 Task: Look for space in Mawlaik, Myanmar from 6th September, 2023 to 10th September, 2023 for 1 adult in price range Rs.10000 to Rs.15000. Place can be private room with 1  bedroom having 1 bed and 1 bathroom. Property type can be house, flat, guest house, hotel. Amenities needed are: washing machine. Booking option can be shelf check-in. Required host language is English.
Action: Mouse moved to (478, 100)
Screenshot: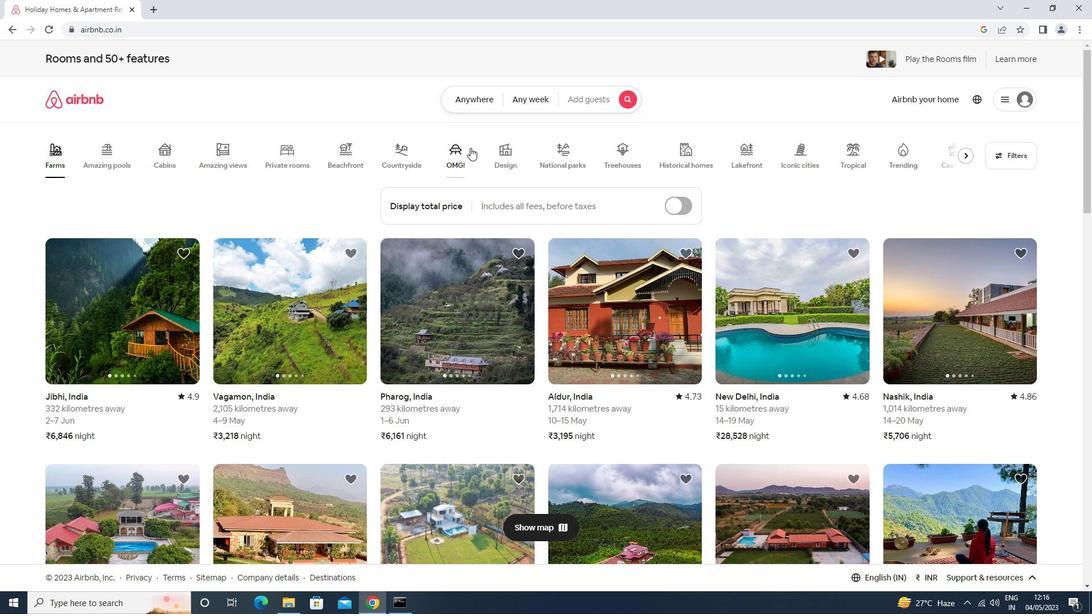 
Action: Mouse pressed left at (478, 100)
Screenshot: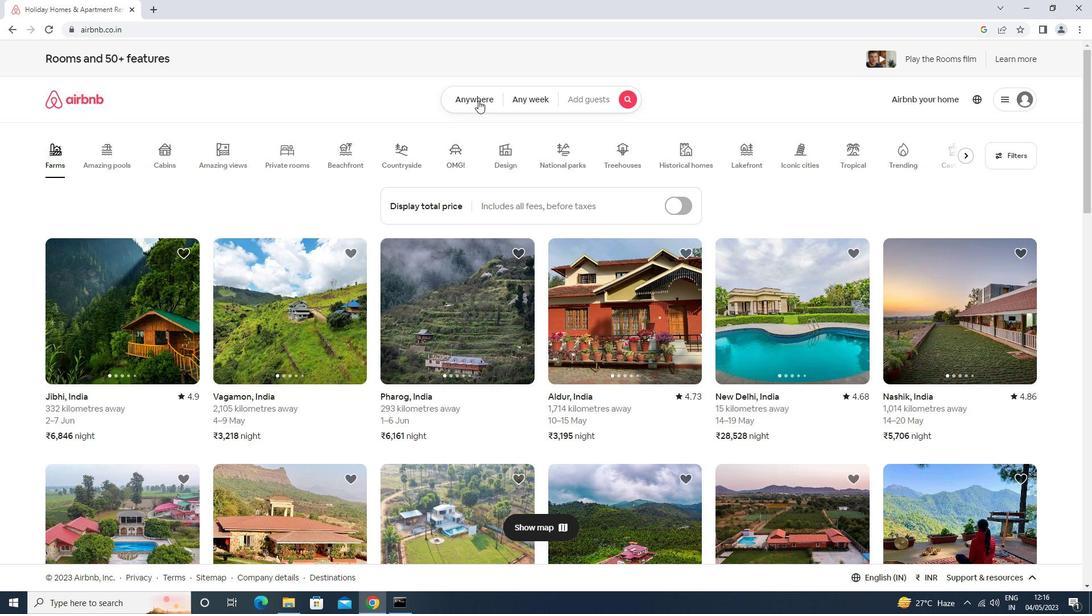 
Action: Mouse moved to (335, 134)
Screenshot: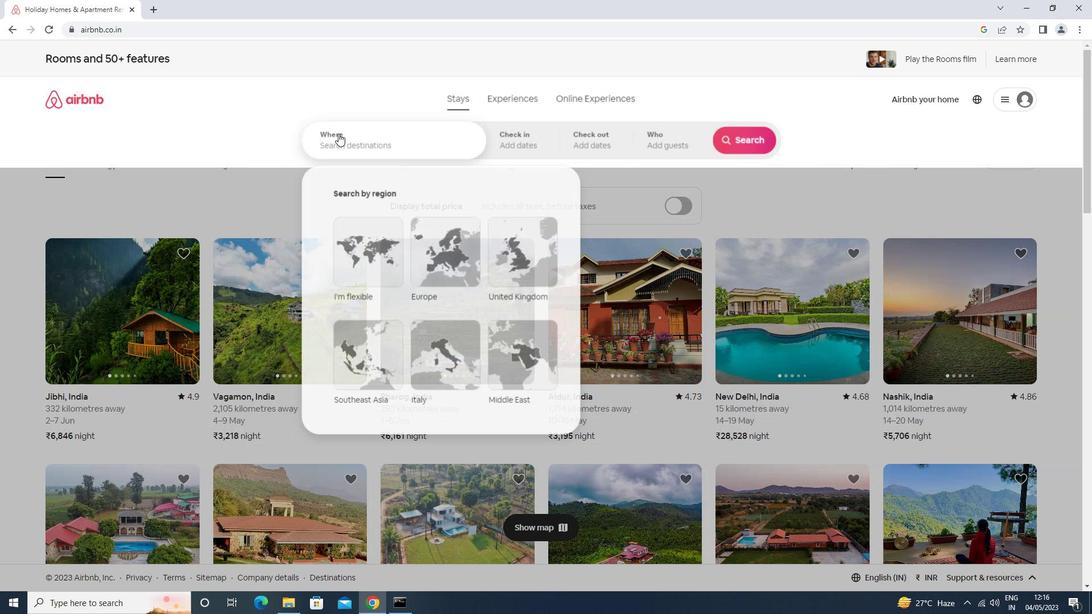 
Action: Mouse pressed left at (335, 134)
Screenshot: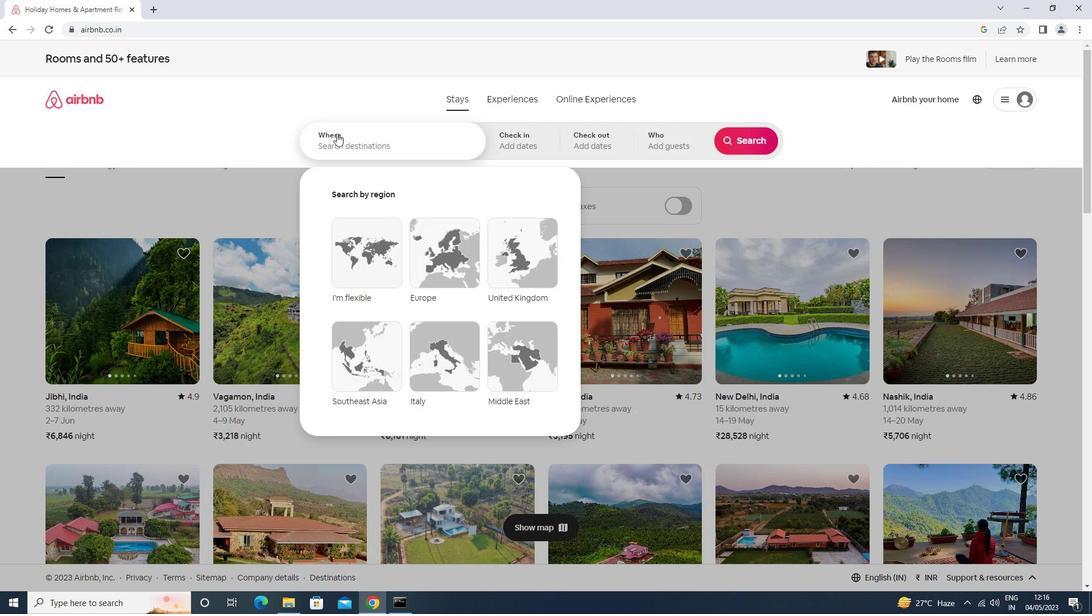 
Action: Mouse moved to (335, 134)
Screenshot: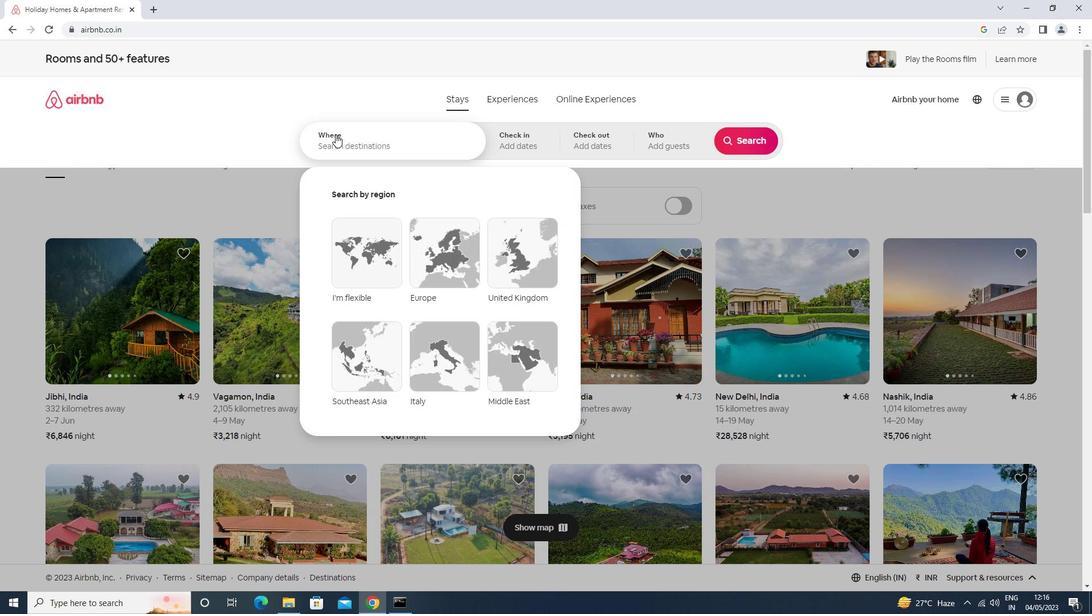 
Action: Key pressed mawlaik<Key.down><Key.enter><Key.caps_lock>
Screenshot: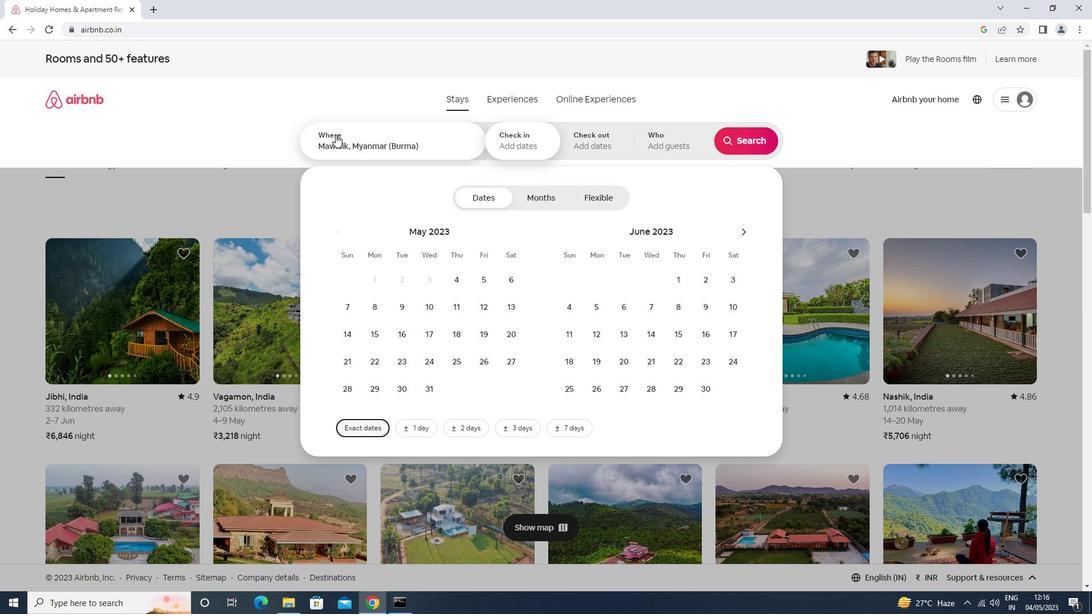 
Action: Mouse moved to (745, 237)
Screenshot: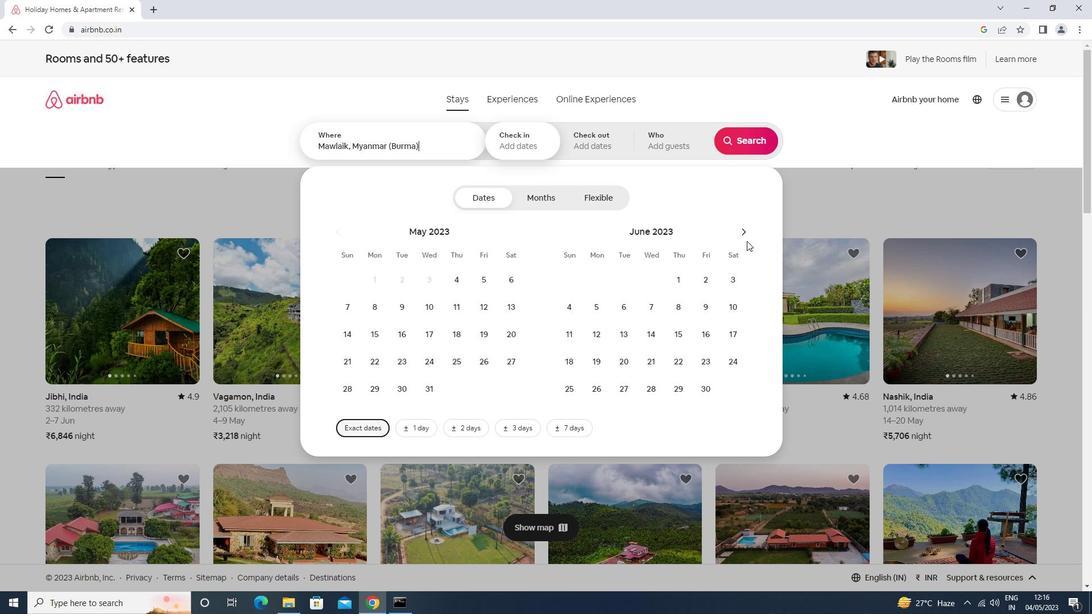 
Action: Mouse pressed left at (745, 237)
Screenshot: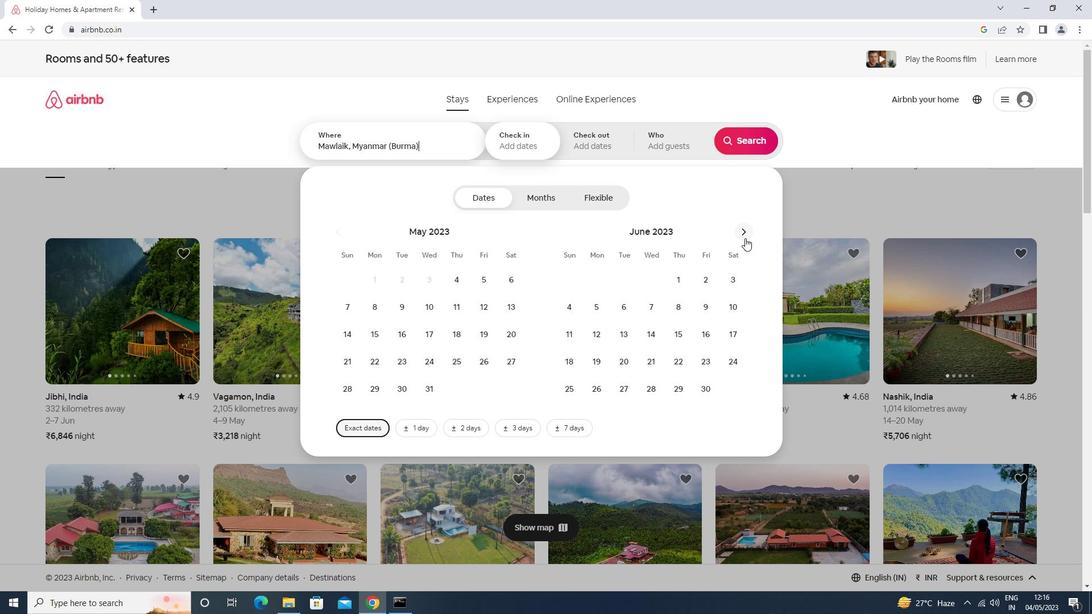 
Action: Mouse moved to (745, 235)
Screenshot: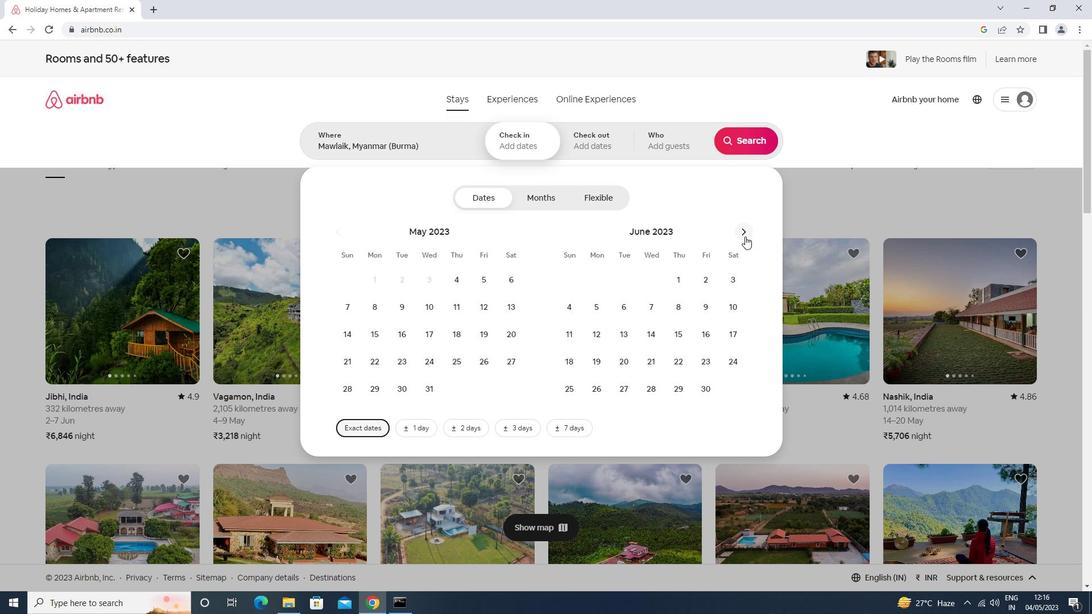 
Action: Mouse pressed left at (745, 235)
Screenshot: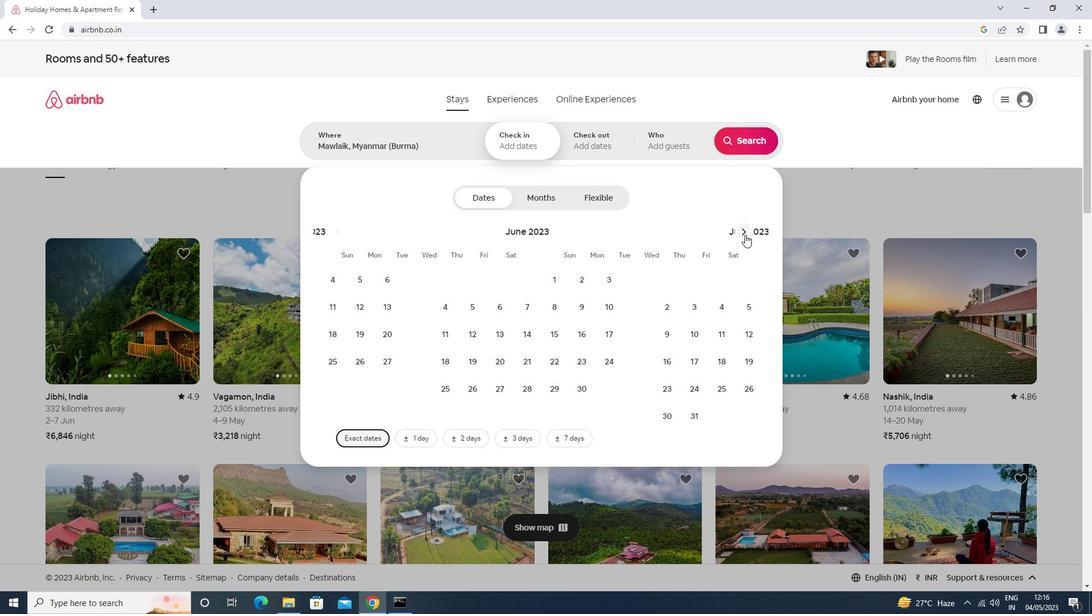 
Action: Mouse pressed left at (745, 235)
Screenshot: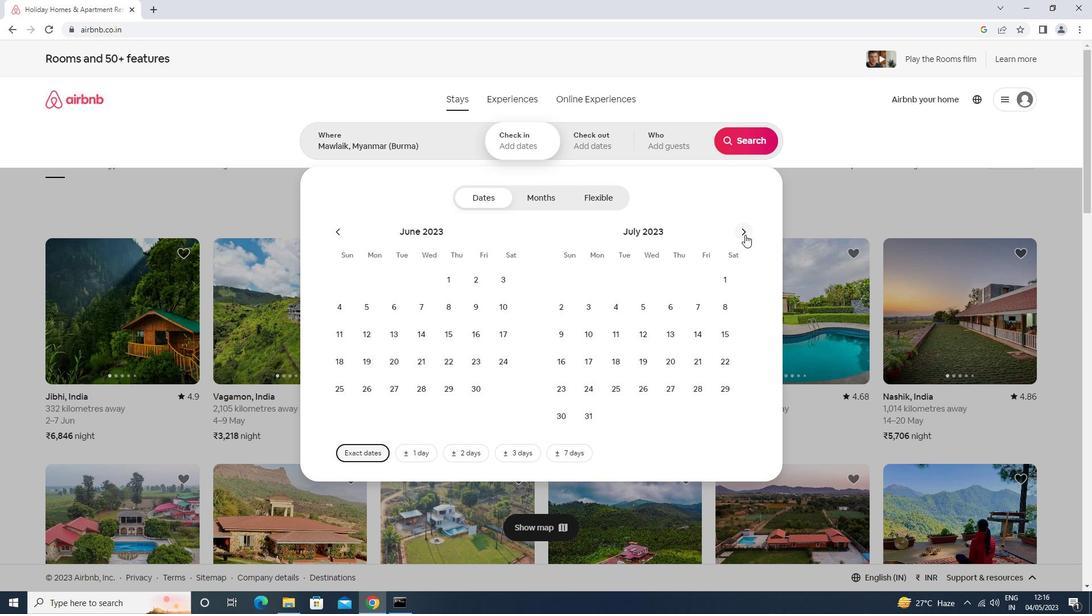 
Action: Mouse moved to (746, 235)
Screenshot: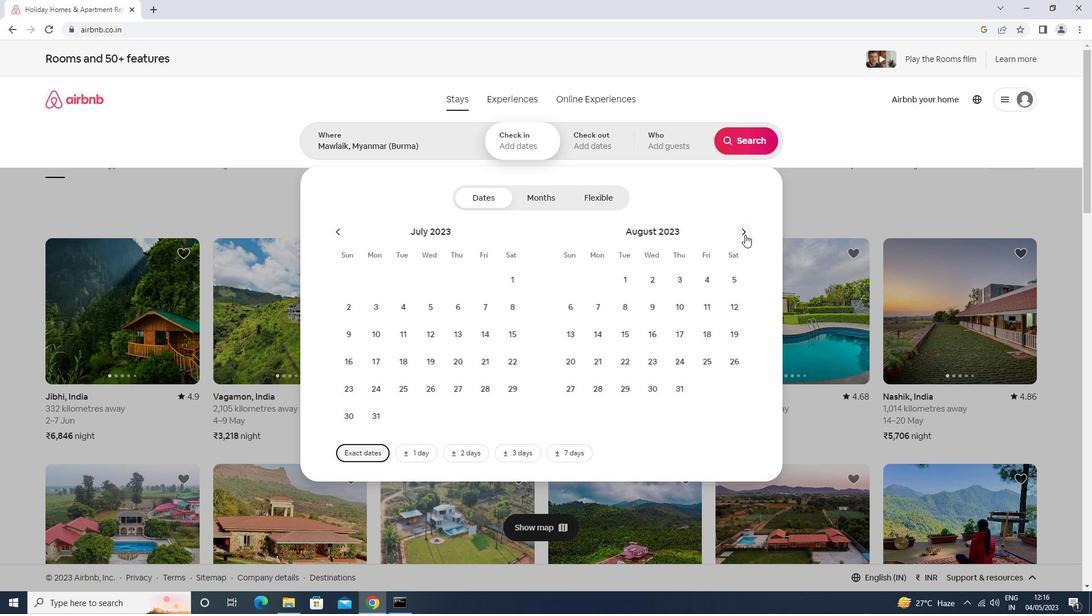 
Action: Mouse pressed left at (746, 235)
Screenshot: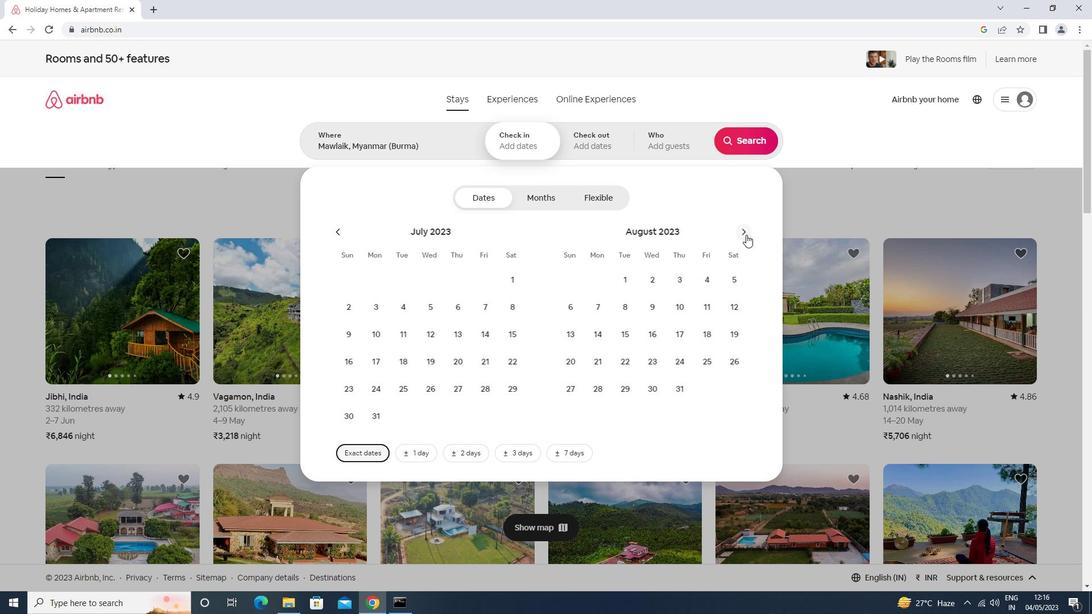 
Action: Mouse moved to (659, 312)
Screenshot: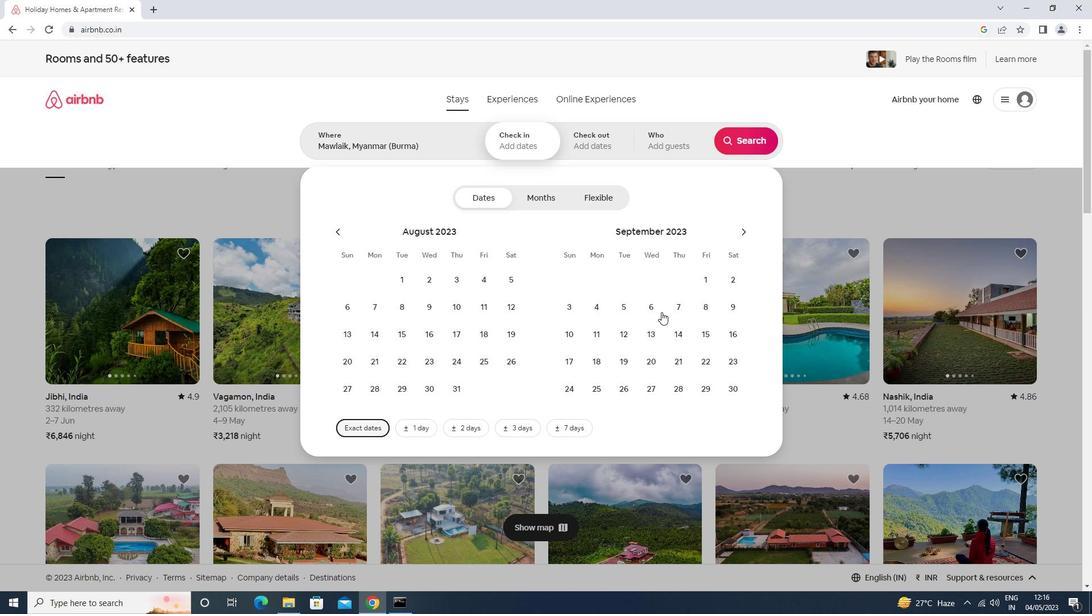 
Action: Mouse pressed left at (659, 312)
Screenshot: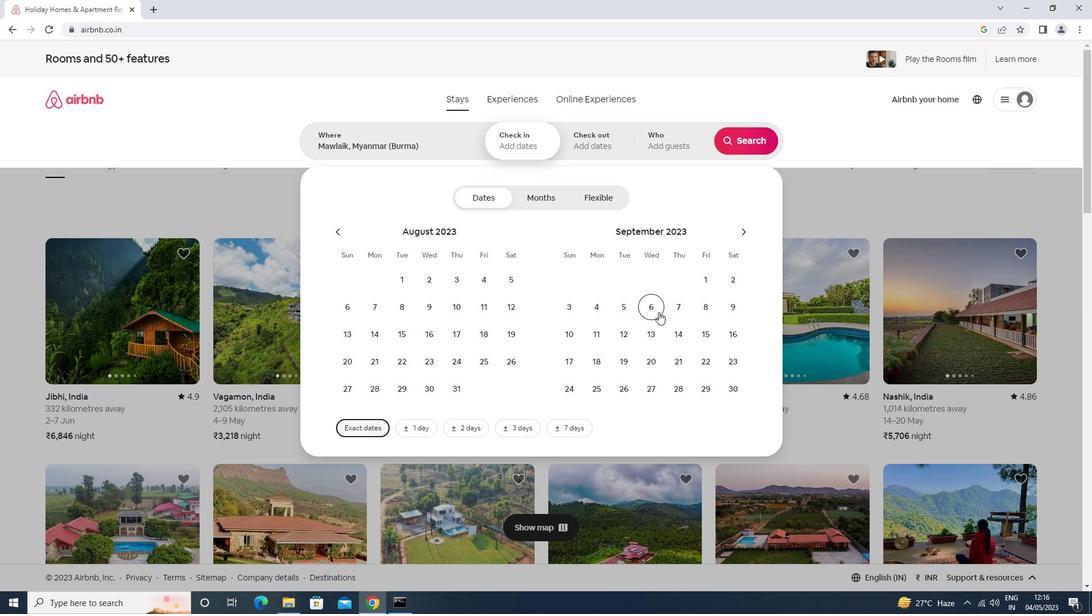 
Action: Mouse moved to (569, 334)
Screenshot: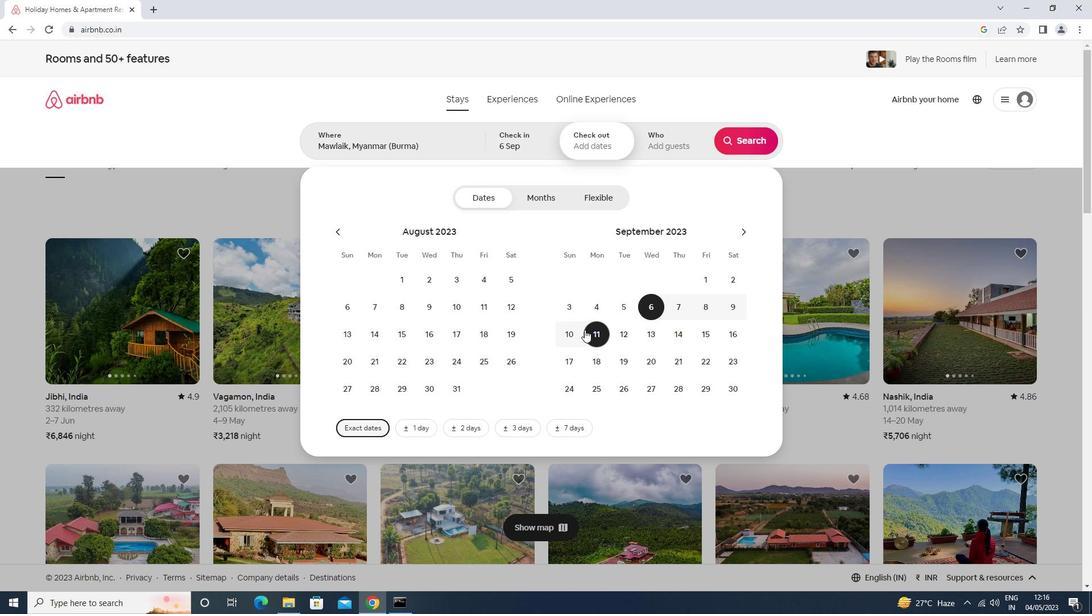 
Action: Mouse pressed left at (569, 334)
Screenshot: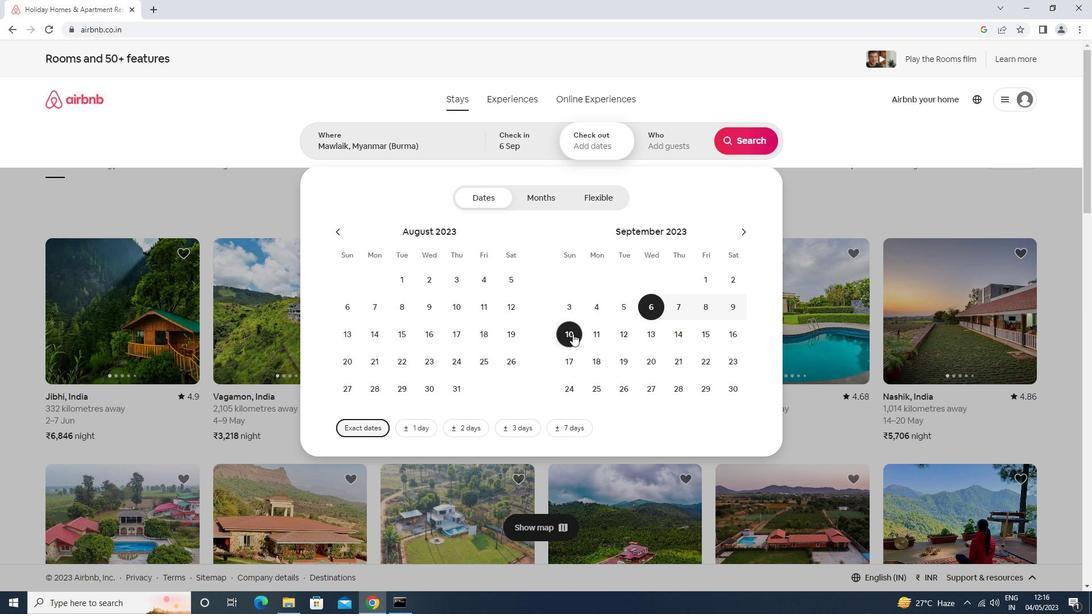 
Action: Mouse moved to (660, 156)
Screenshot: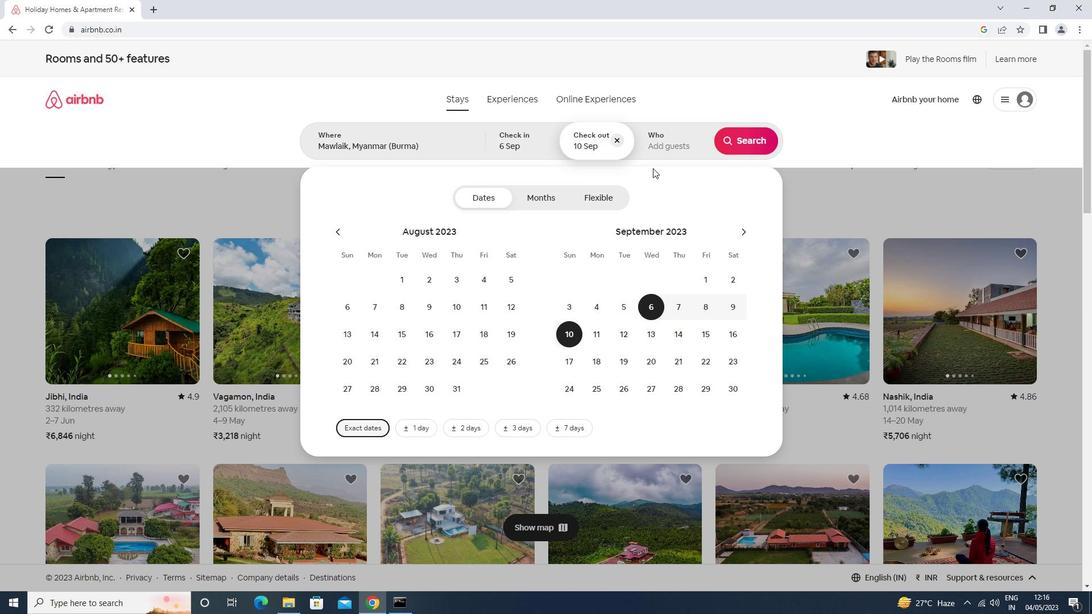 
Action: Mouse pressed left at (660, 156)
Screenshot: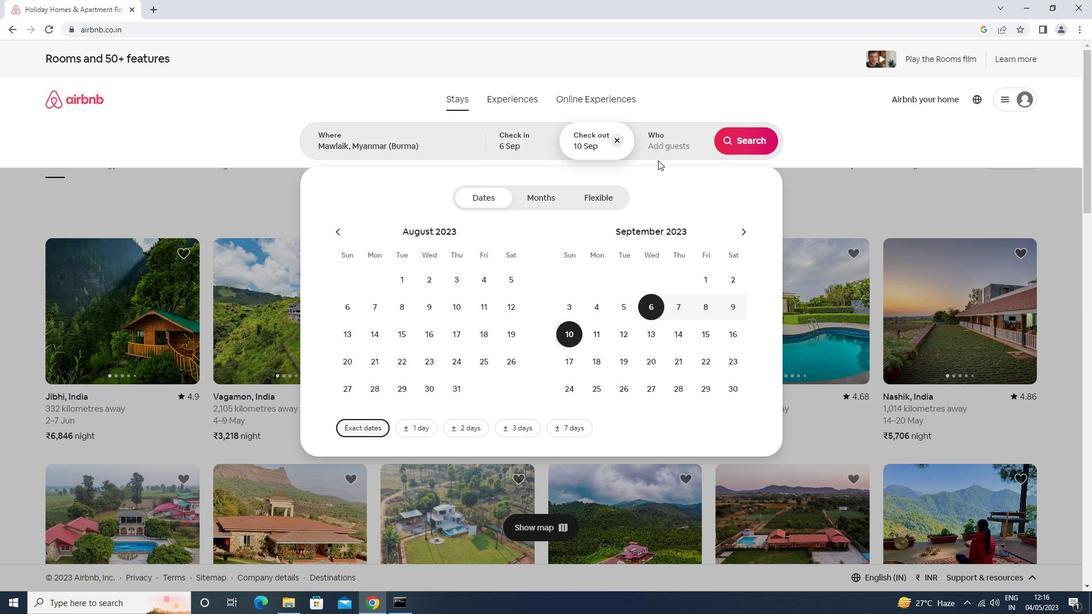 
Action: Mouse moved to (747, 202)
Screenshot: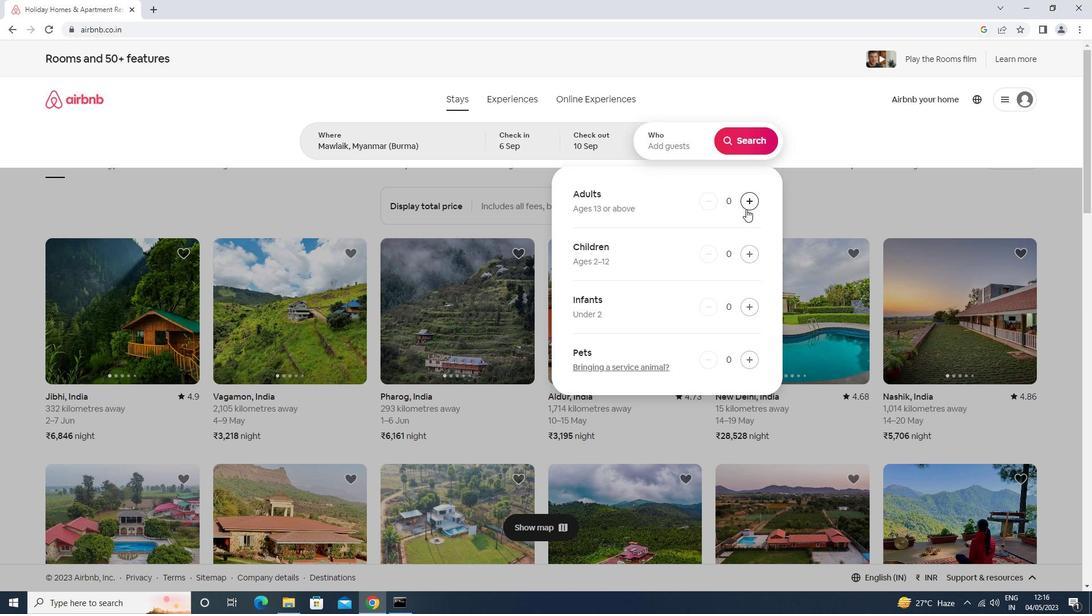 
Action: Mouse pressed left at (747, 202)
Screenshot: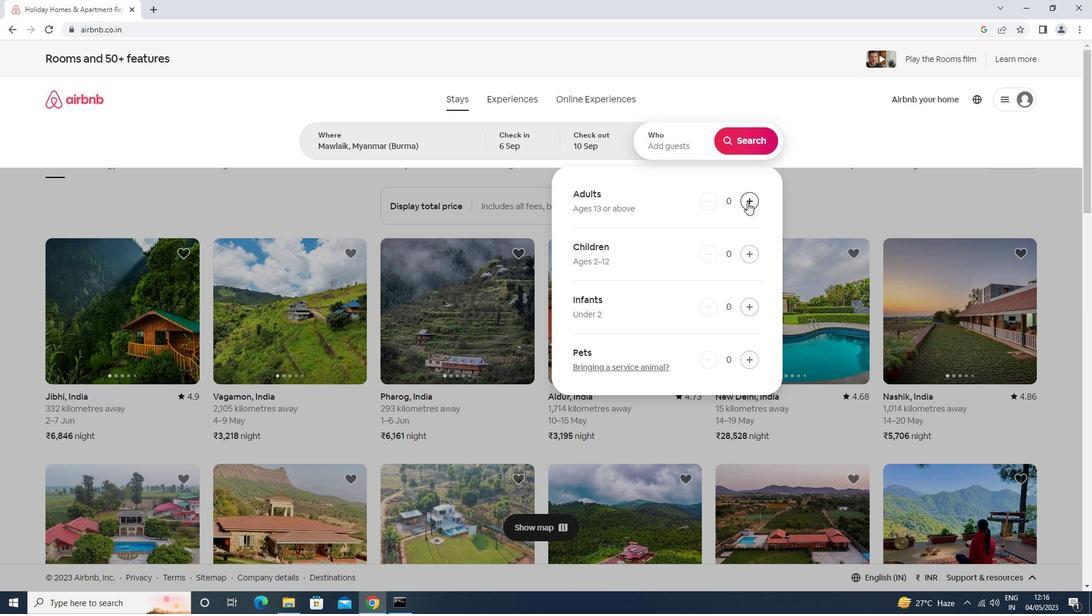
Action: Mouse moved to (746, 146)
Screenshot: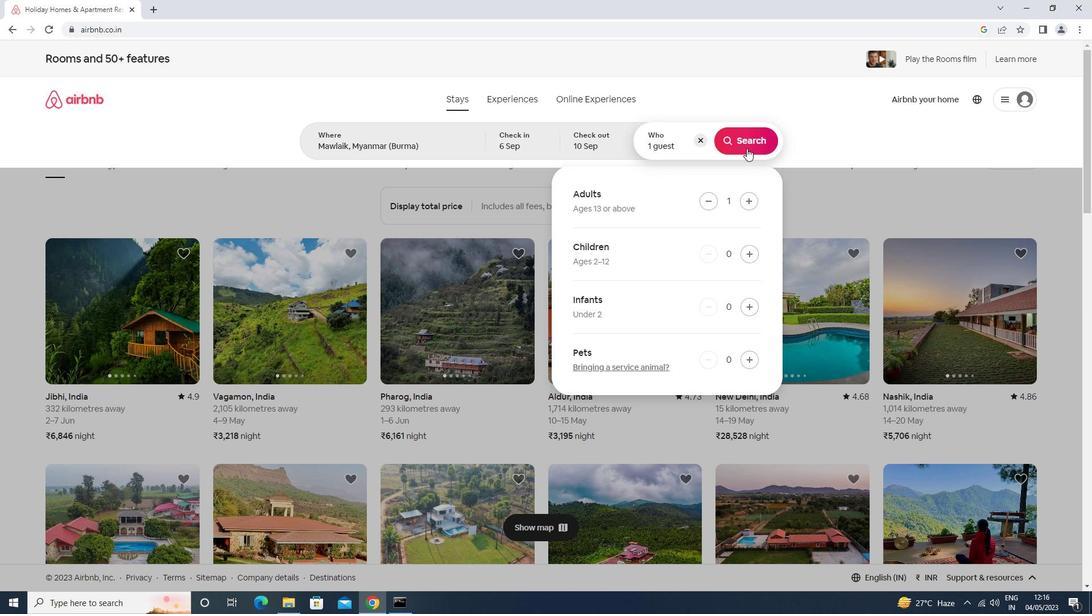 
Action: Mouse pressed left at (746, 146)
Screenshot: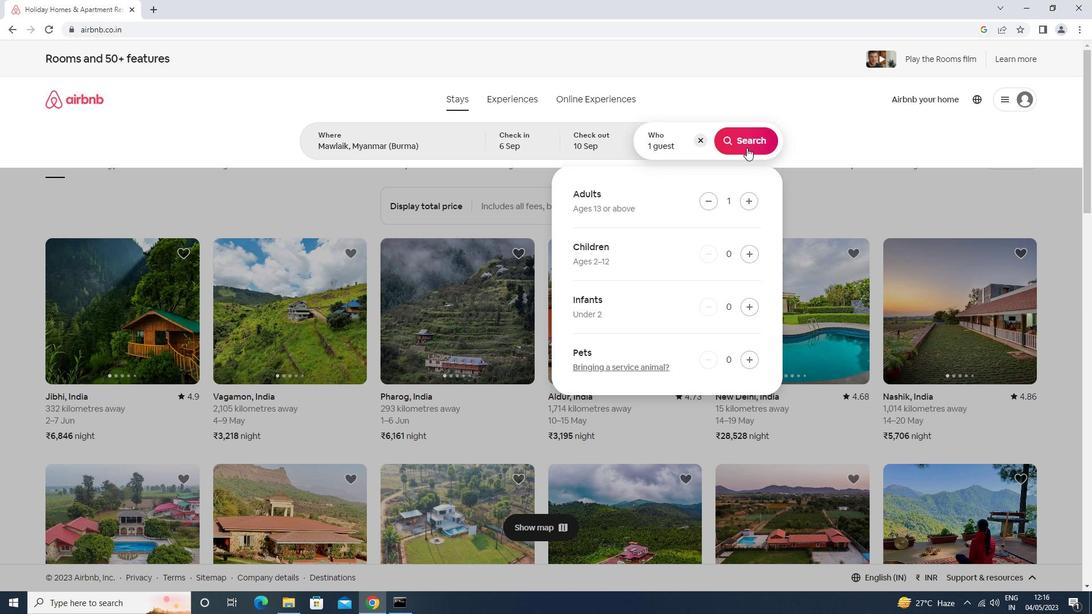 
Action: Mouse moved to (1029, 106)
Screenshot: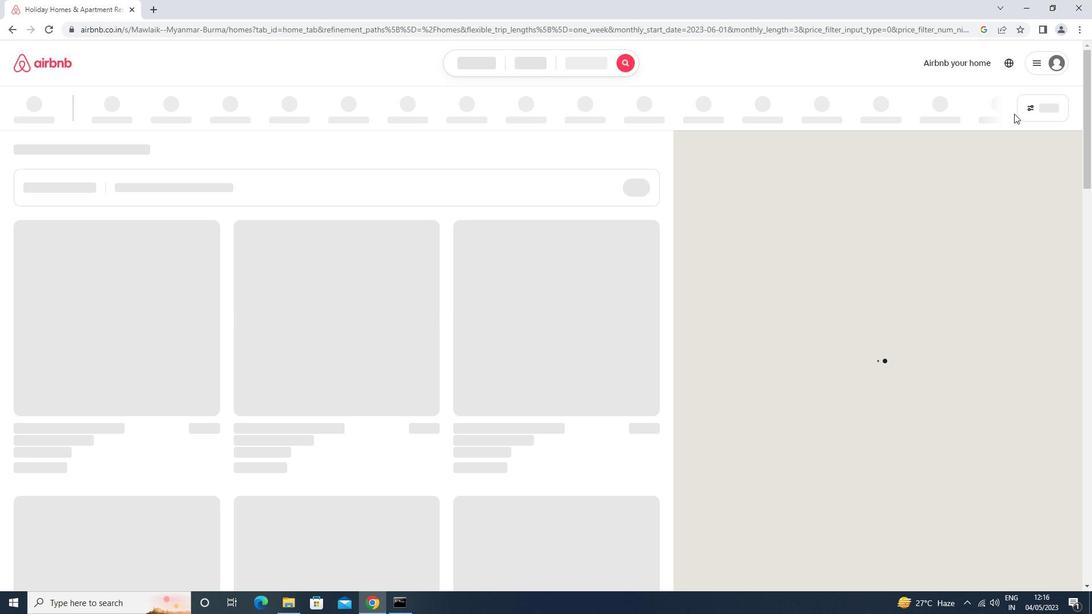 
Action: Mouse pressed left at (1029, 106)
Screenshot: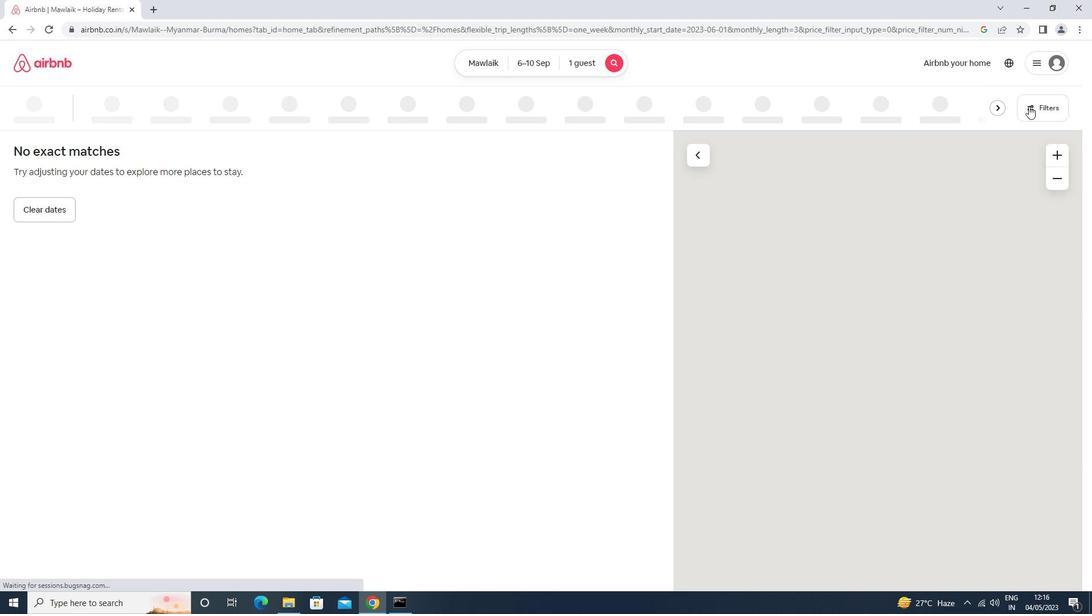 
Action: Mouse moved to (450, 184)
Screenshot: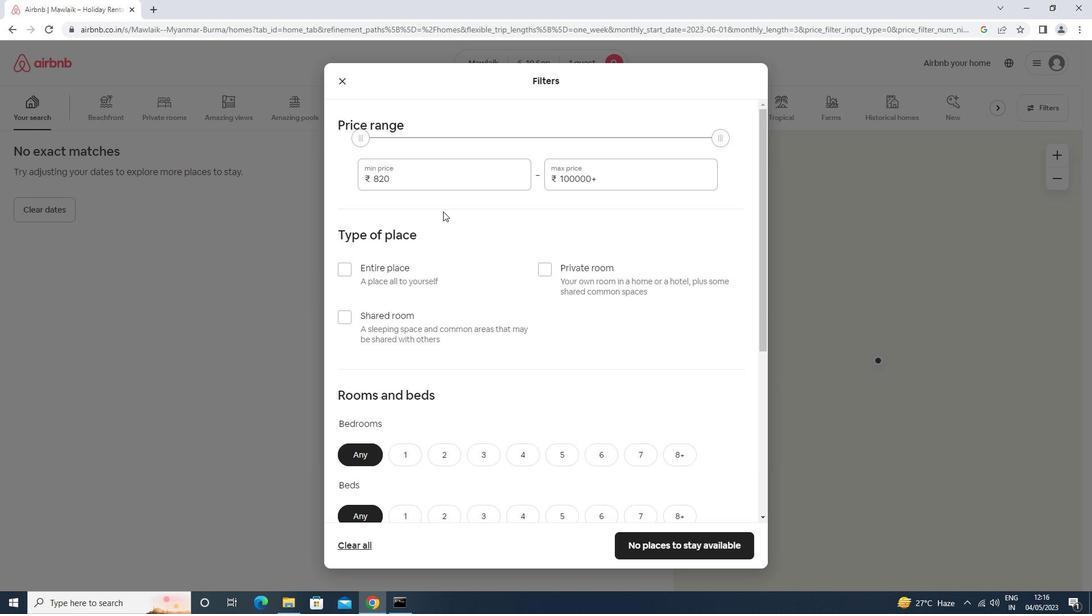 
Action: Mouse pressed left at (450, 184)
Screenshot: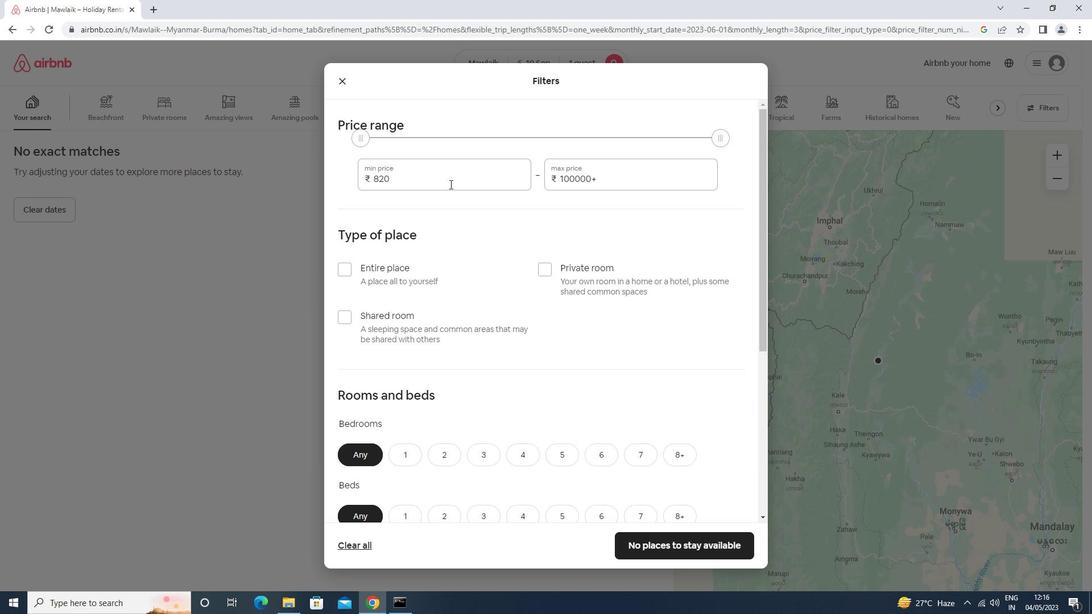 
Action: Mouse moved to (450, 184)
Screenshot: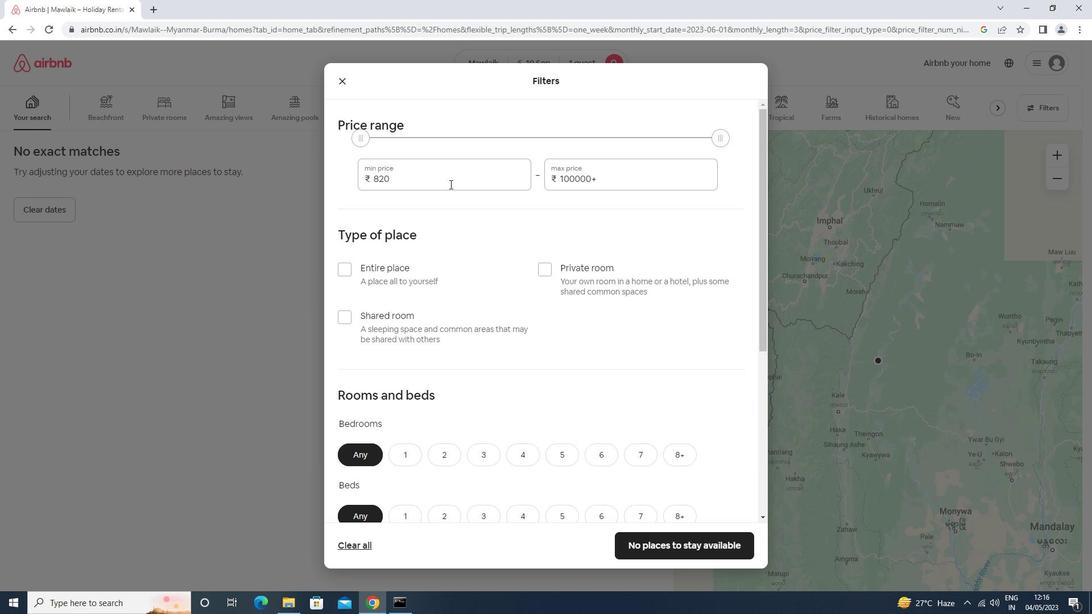 
Action: Key pressed <Key.backspace><Key.backspace><Key.backspace><Key.backspace><Key.backspace><Key.backspace><Key.backspace><Key.backspace><Key.backspace>10000<Key.tab>15000
Screenshot: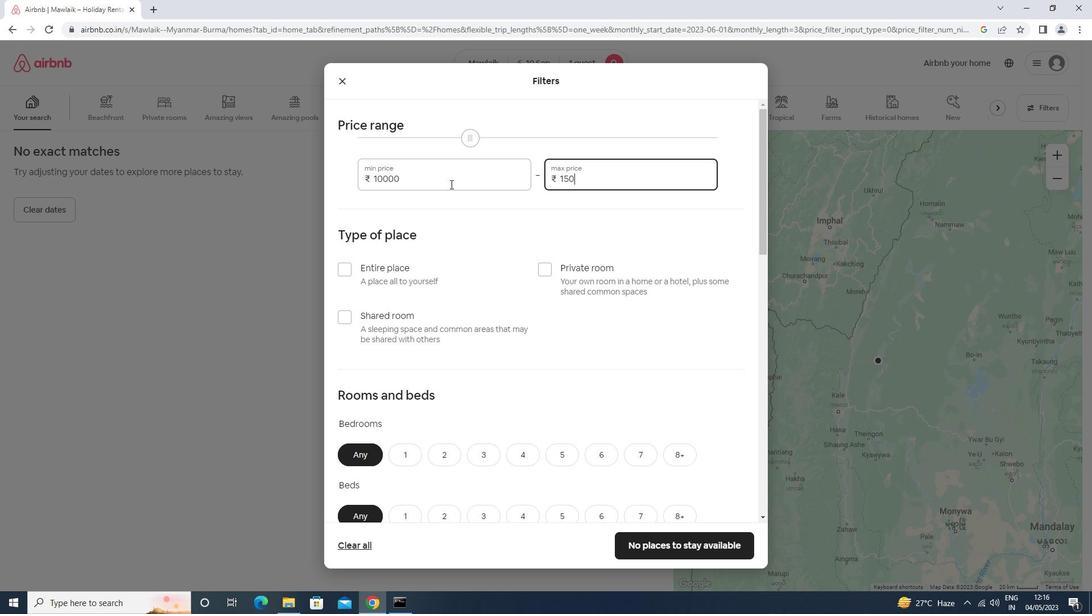 
Action: Mouse moved to (602, 265)
Screenshot: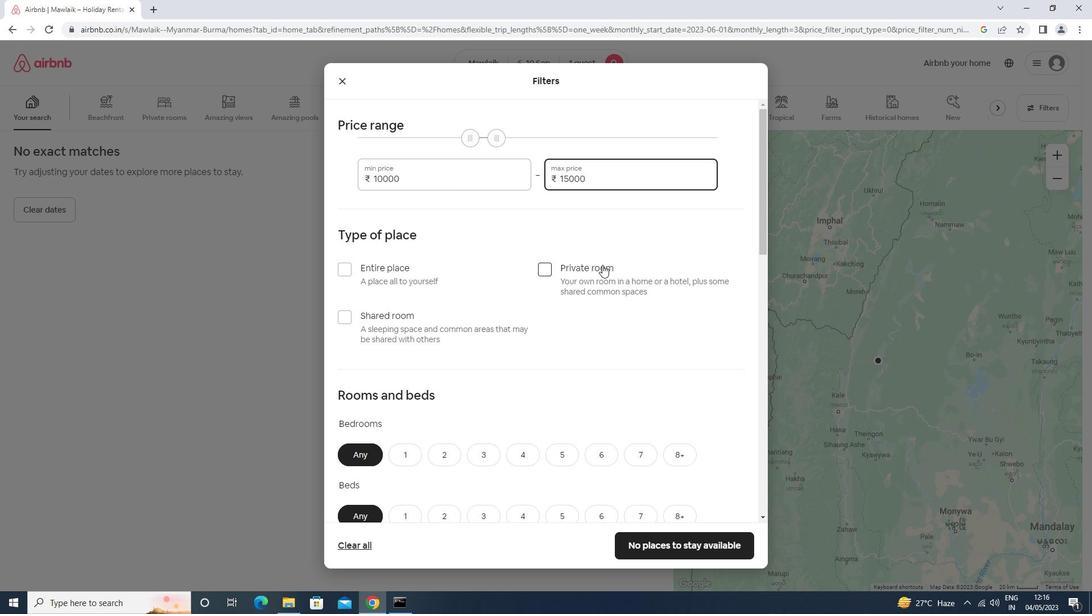 
Action: Mouse pressed left at (602, 265)
Screenshot: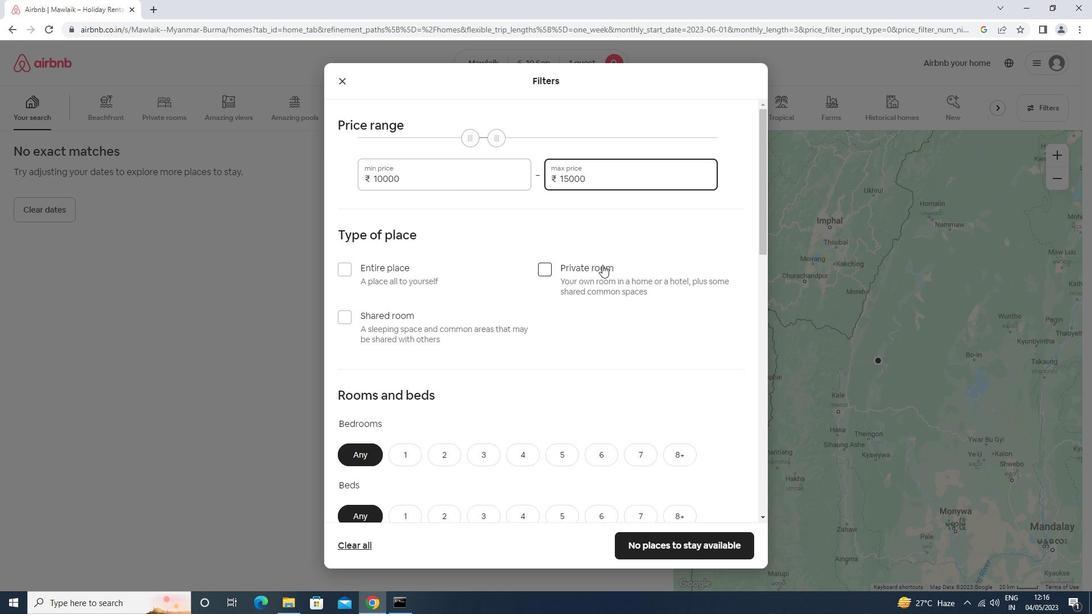
Action: Mouse moved to (601, 265)
Screenshot: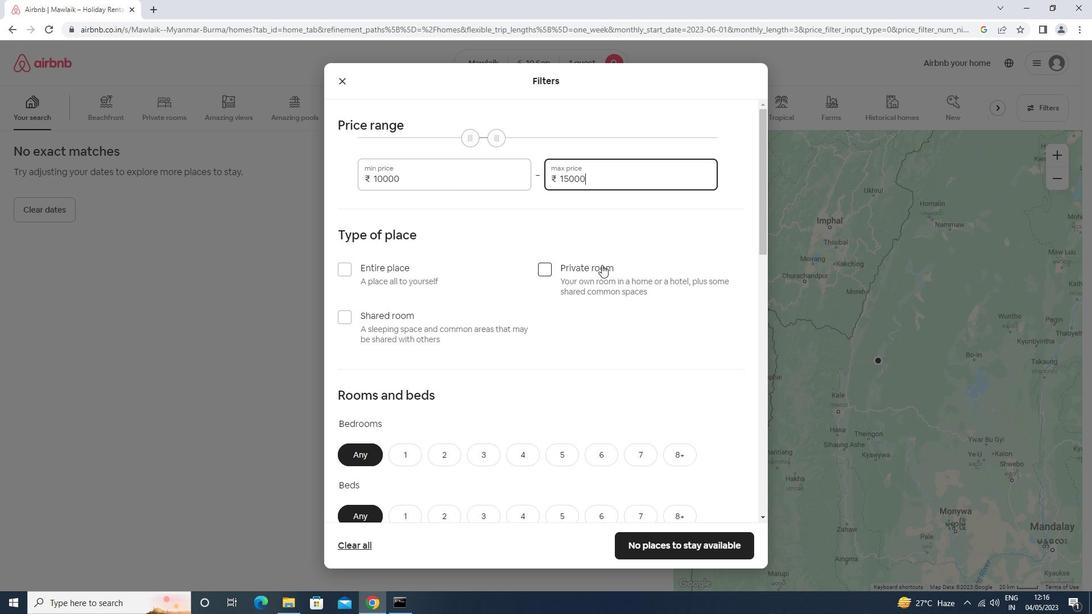 
Action: Mouse scrolled (601, 265) with delta (0, 0)
Screenshot: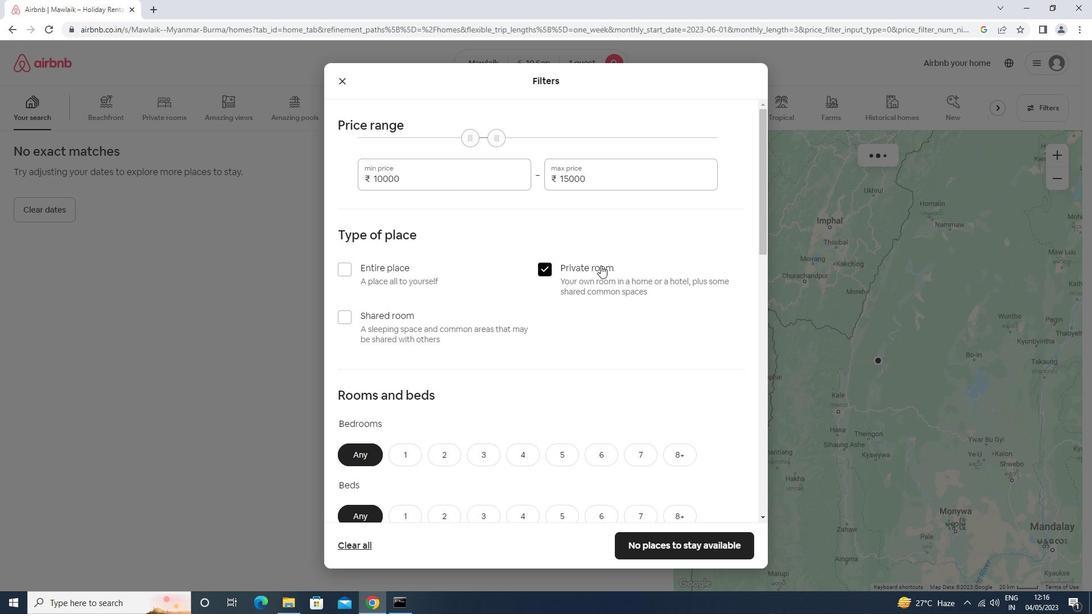
Action: Mouse scrolled (601, 265) with delta (0, 0)
Screenshot: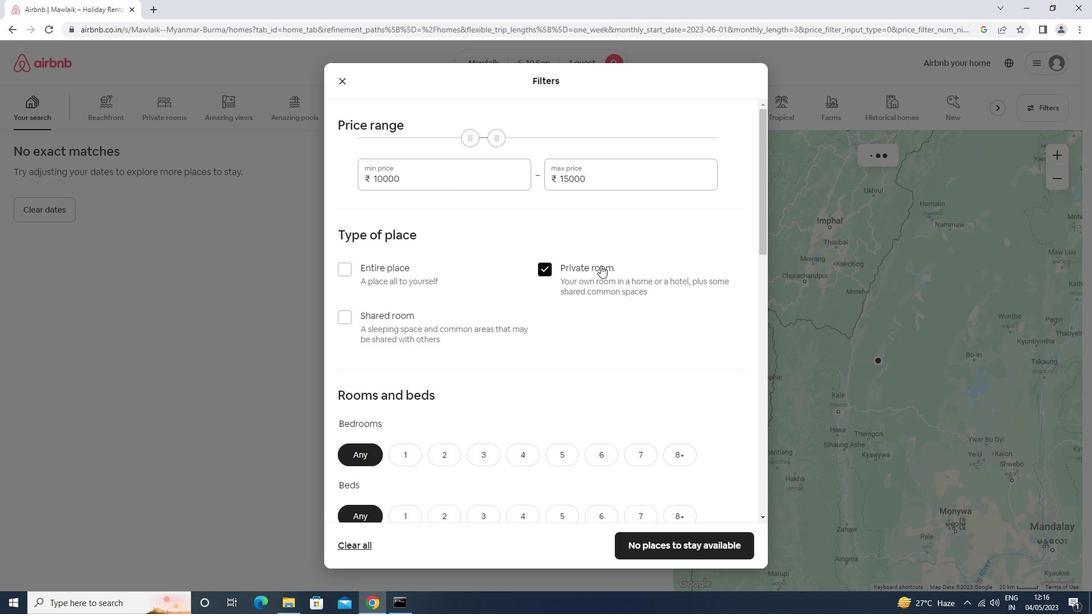 
Action: Mouse scrolled (601, 265) with delta (0, 0)
Screenshot: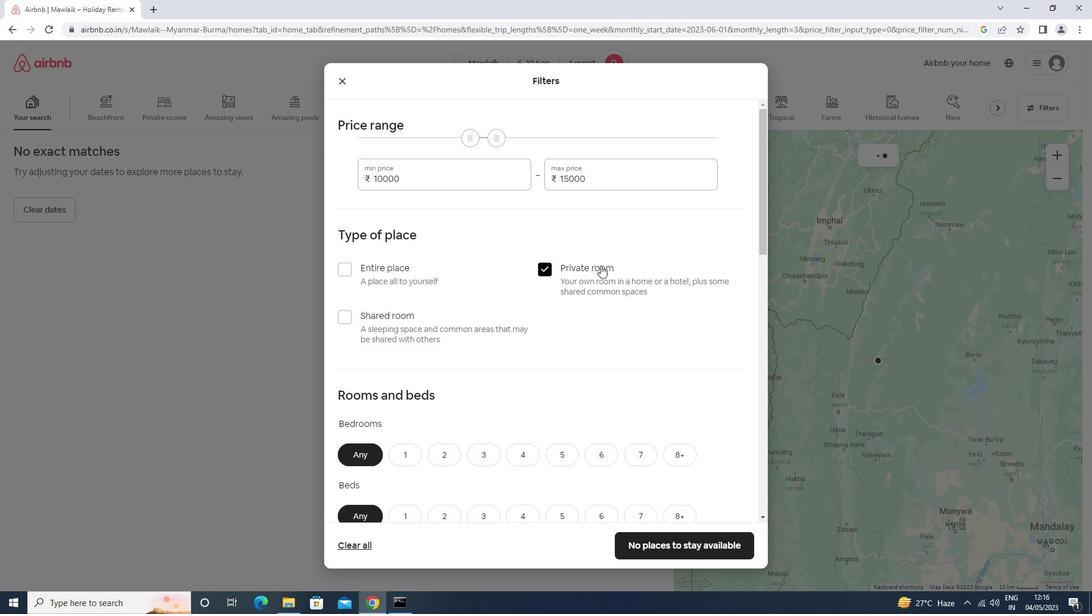 
Action: Mouse scrolled (601, 265) with delta (0, 0)
Screenshot: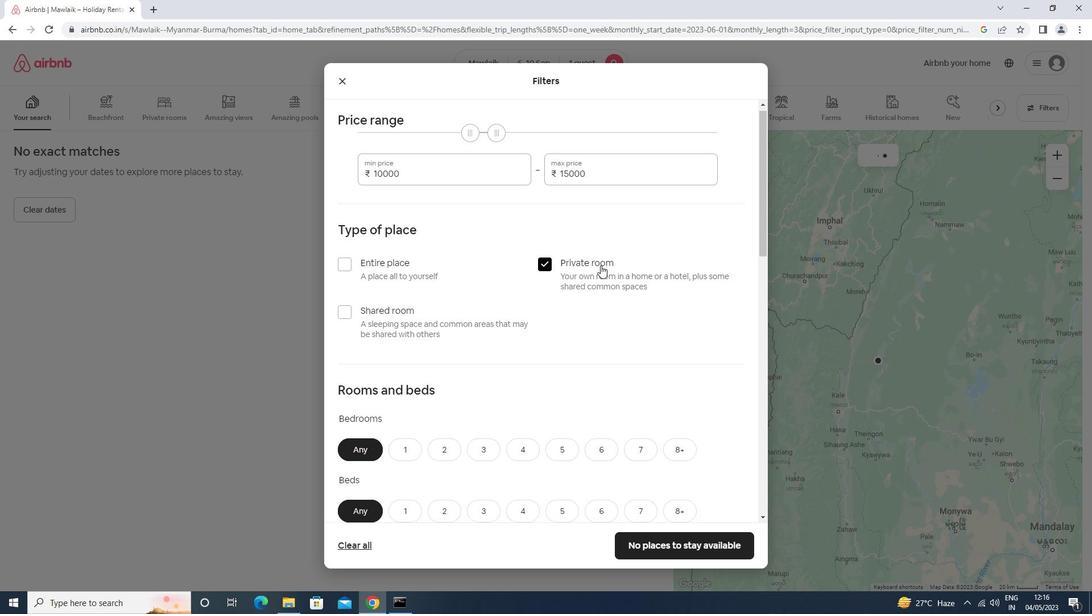 
Action: Mouse moved to (408, 227)
Screenshot: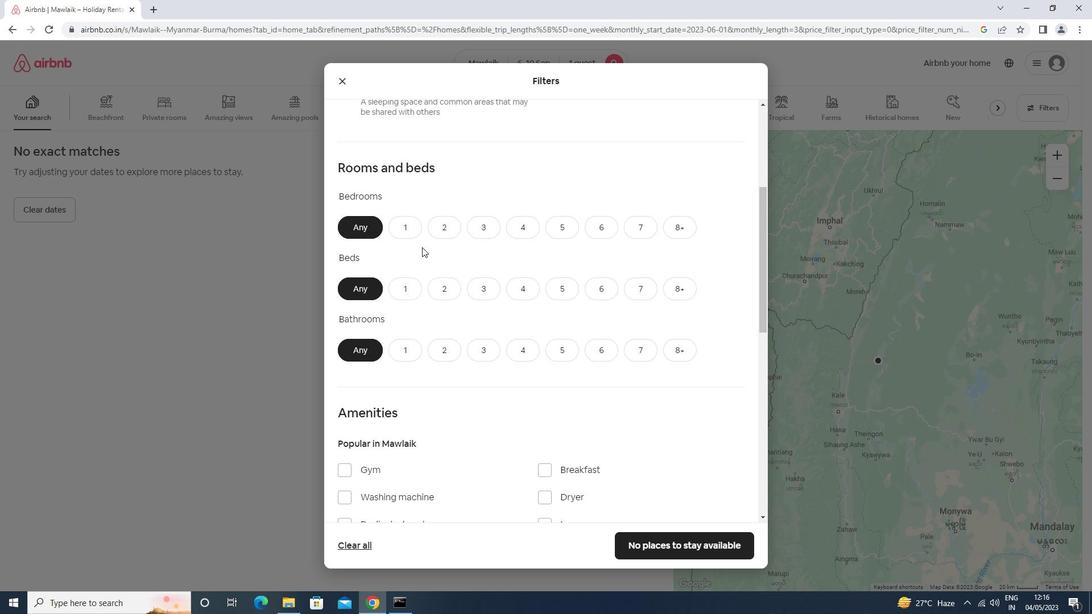 
Action: Mouse pressed left at (408, 227)
Screenshot: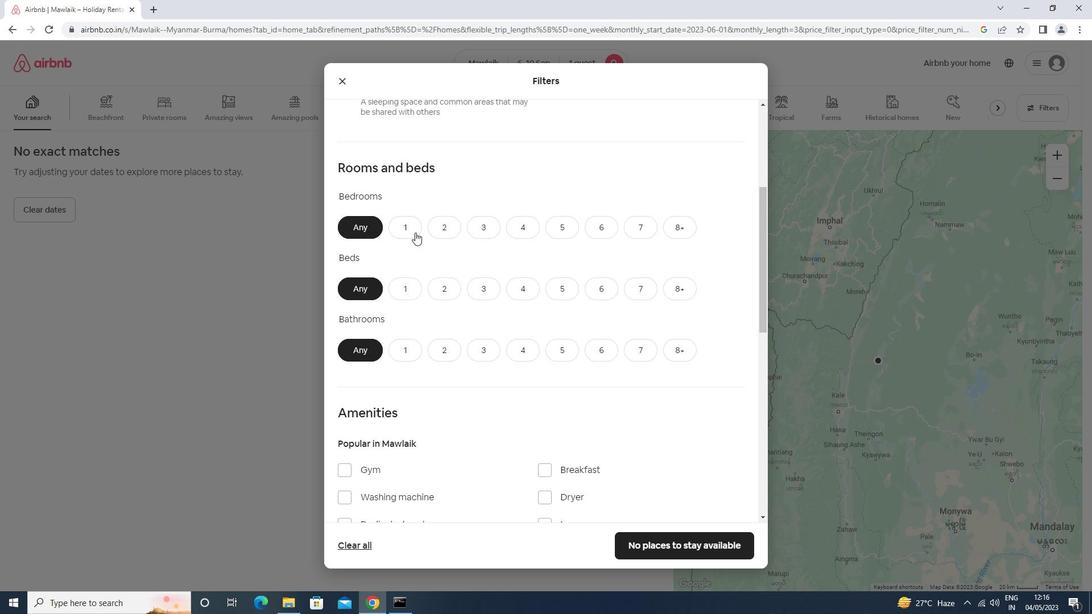 
Action: Mouse moved to (412, 294)
Screenshot: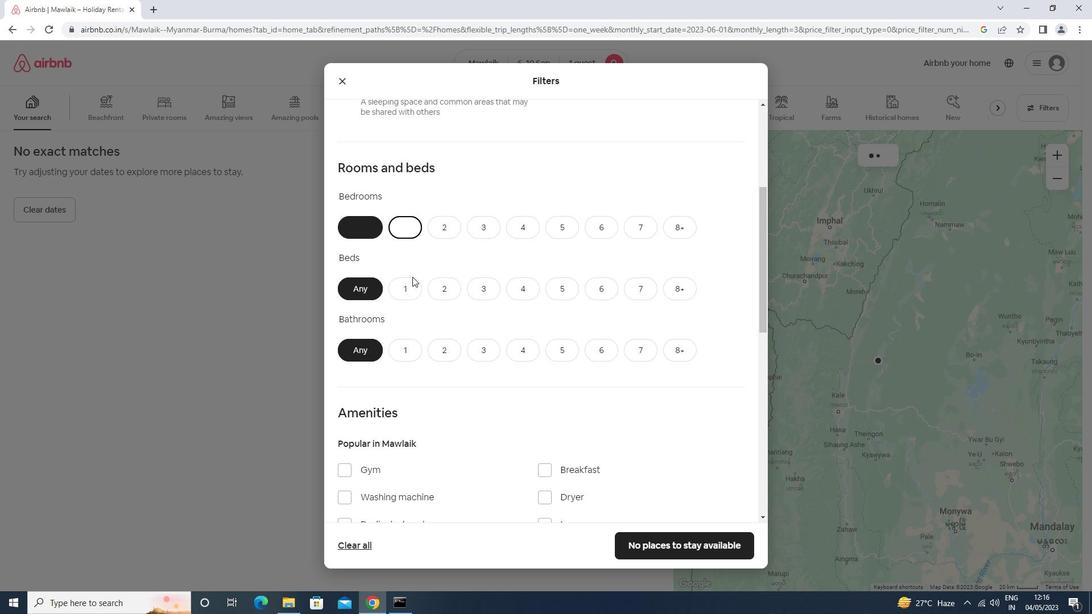 
Action: Mouse pressed left at (412, 294)
Screenshot: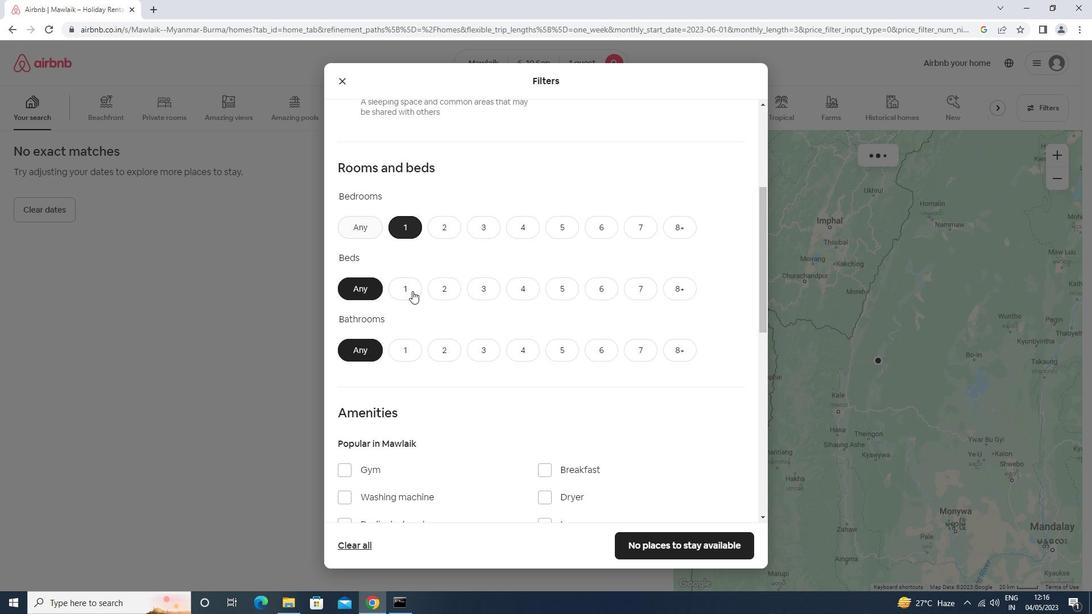 
Action: Mouse moved to (413, 348)
Screenshot: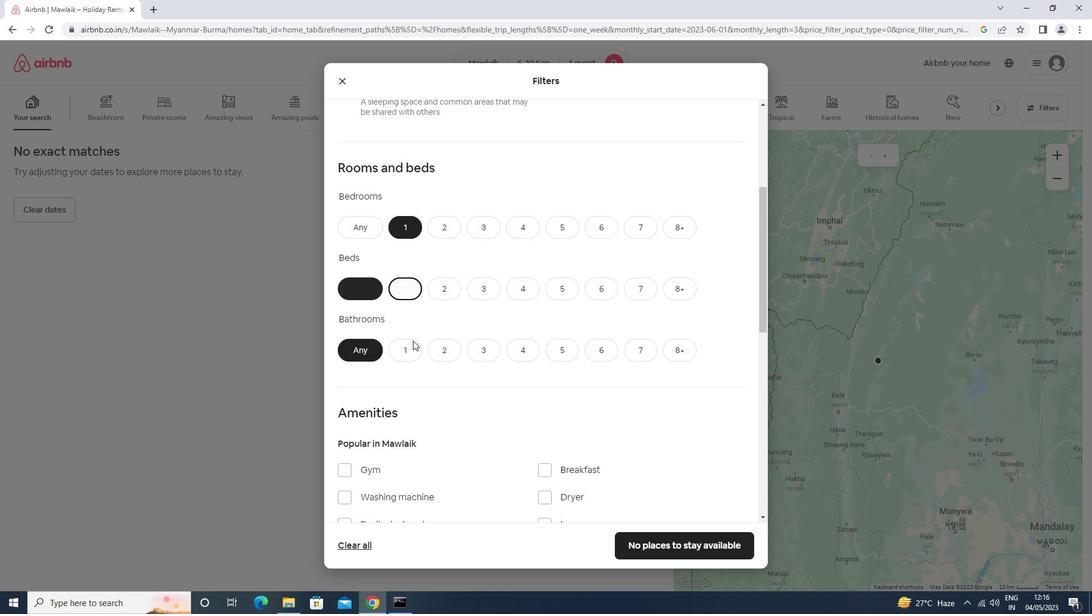 
Action: Mouse pressed left at (413, 348)
Screenshot: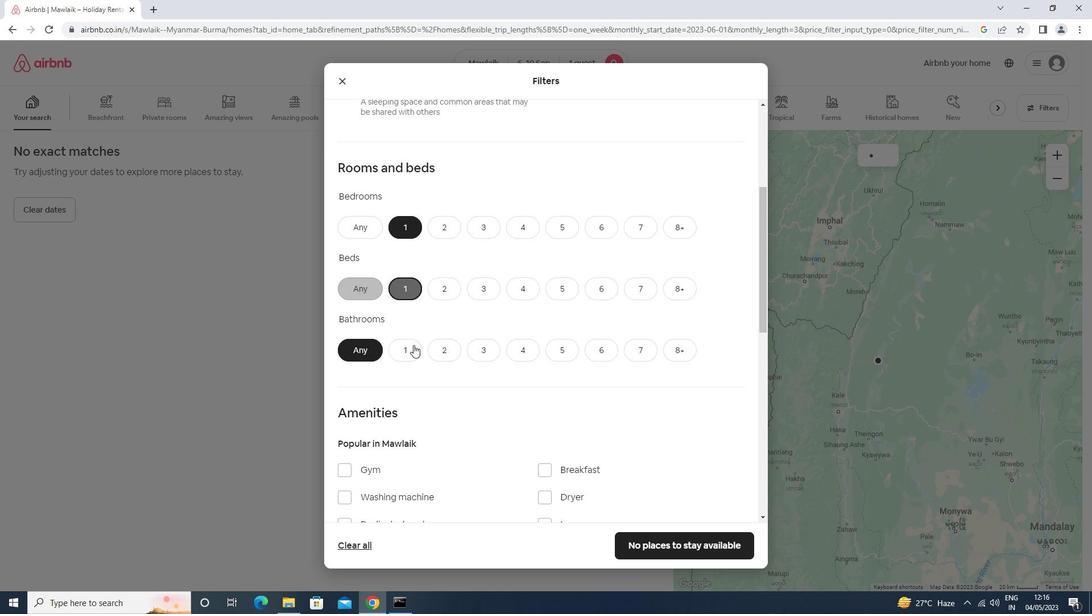 
Action: Mouse moved to (411, 335)
Screenshot: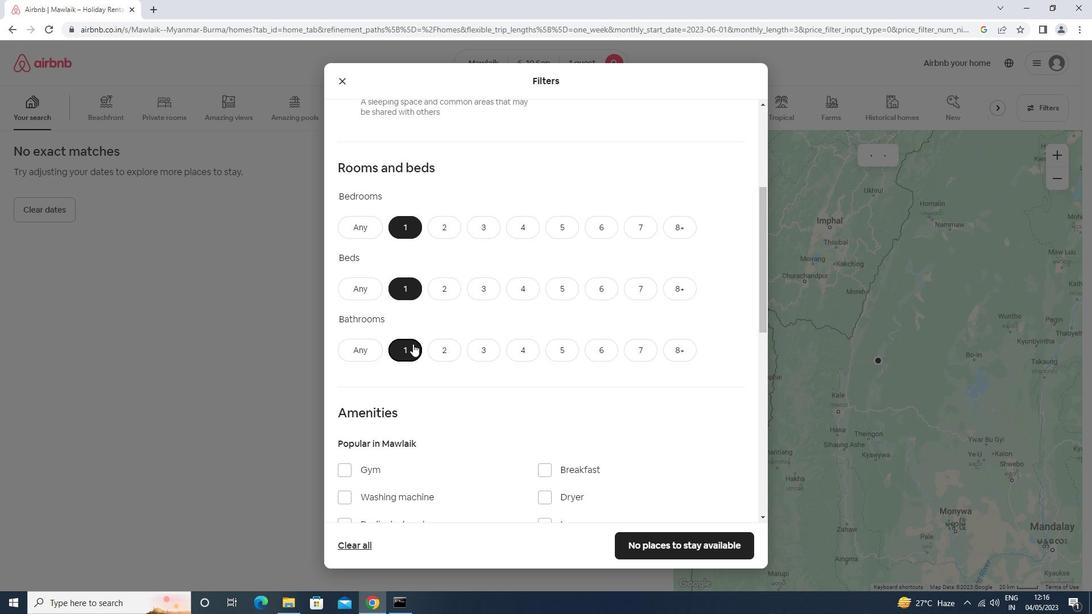 
Action: Mouse scrolled (411, 335) with delta (0, 0)
Screenshot: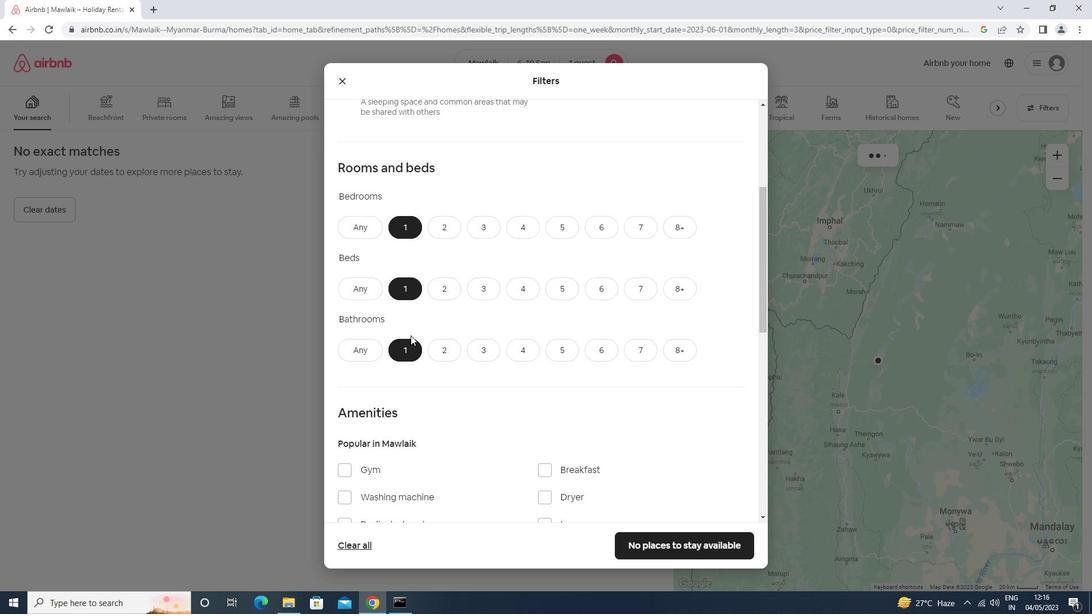 
Action: Mouse scrolled (411, 335) with delta (0, 0)
Screenshot: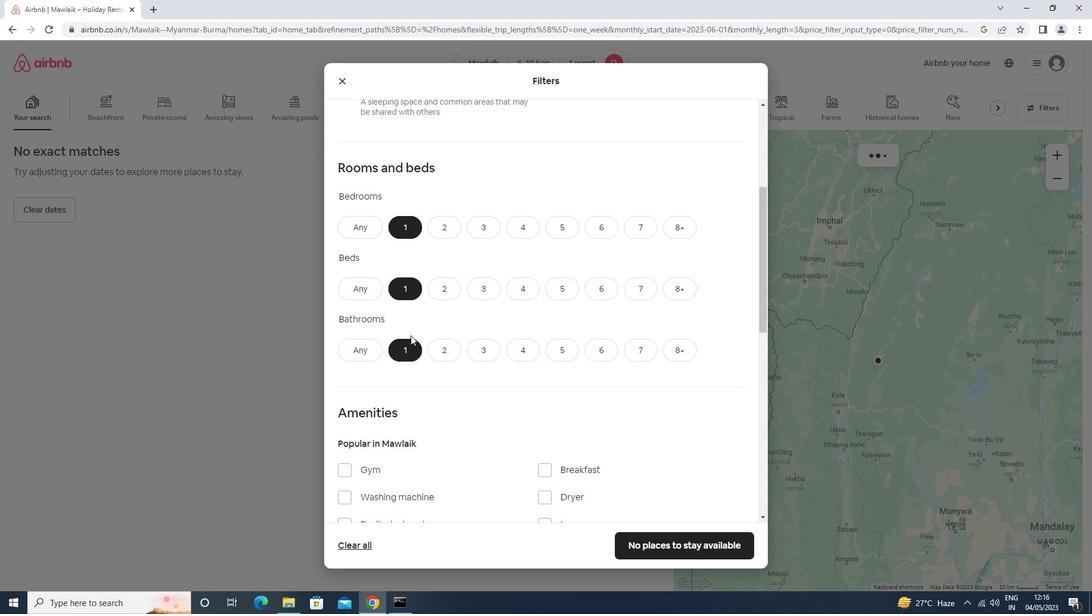 
Action: Mouse scrolled (411, 335) with delta (0, 0)
Screenshot: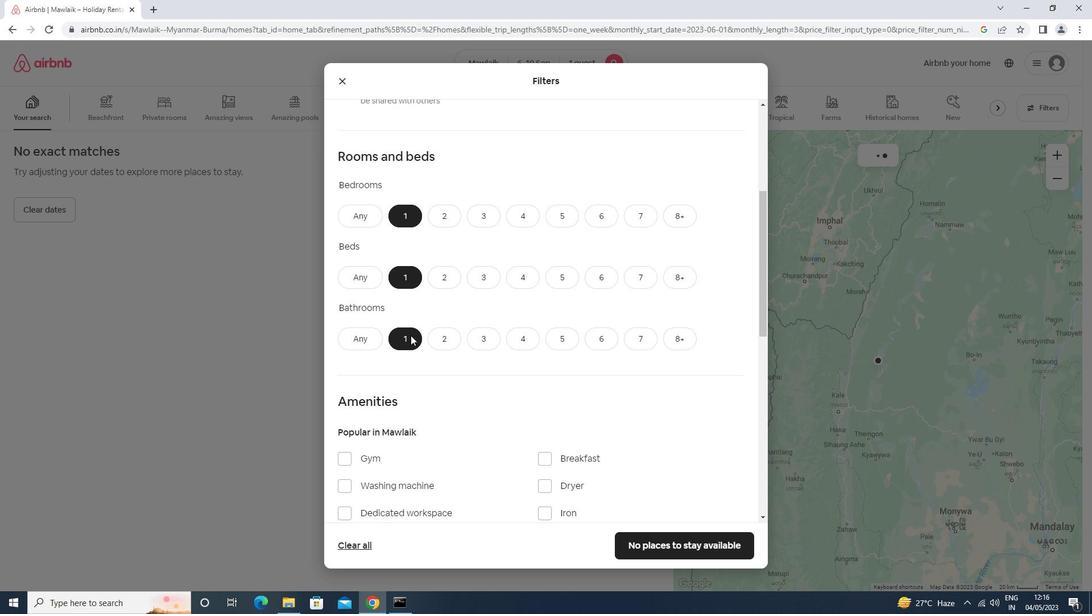 
Action: Mouse moved to (404, 326)
Screenshot: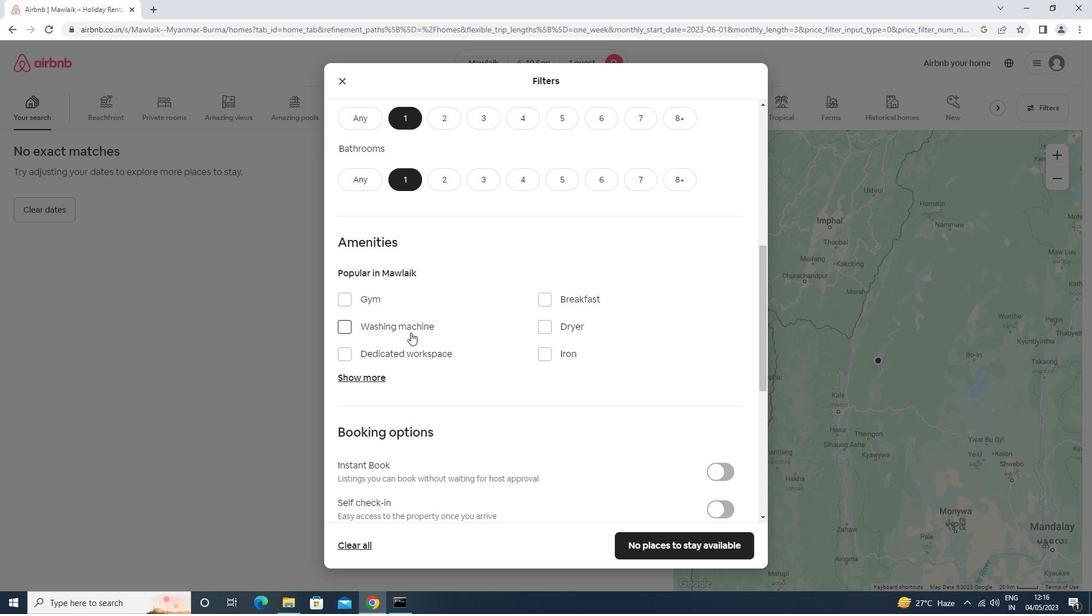 
Action: Mouse pressed left at (404, 326)
Screenshot: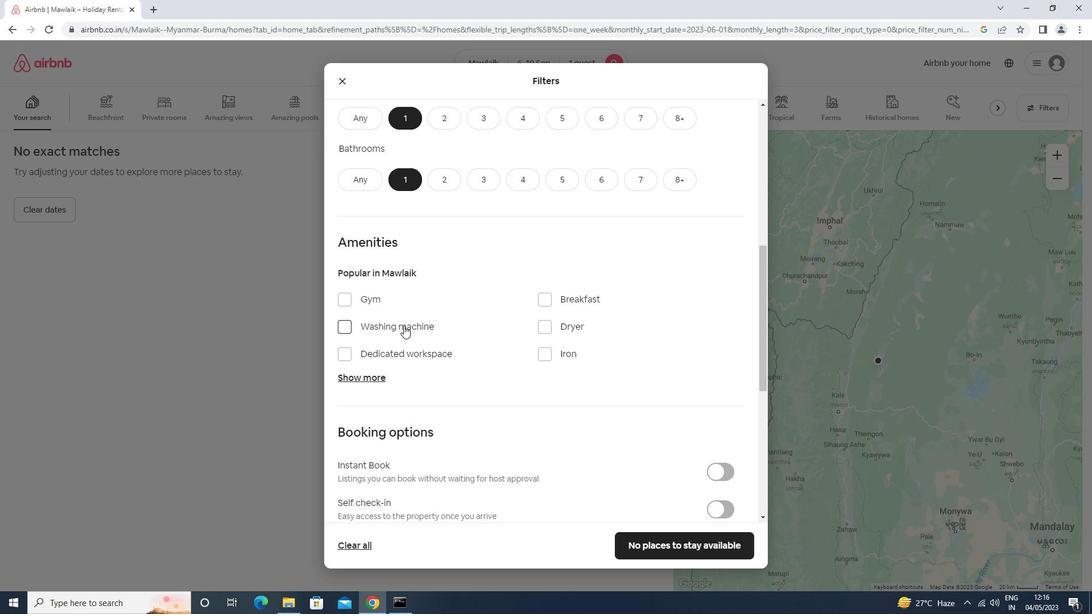 
Action: Mouse moved to (722, 506)
Screenshot: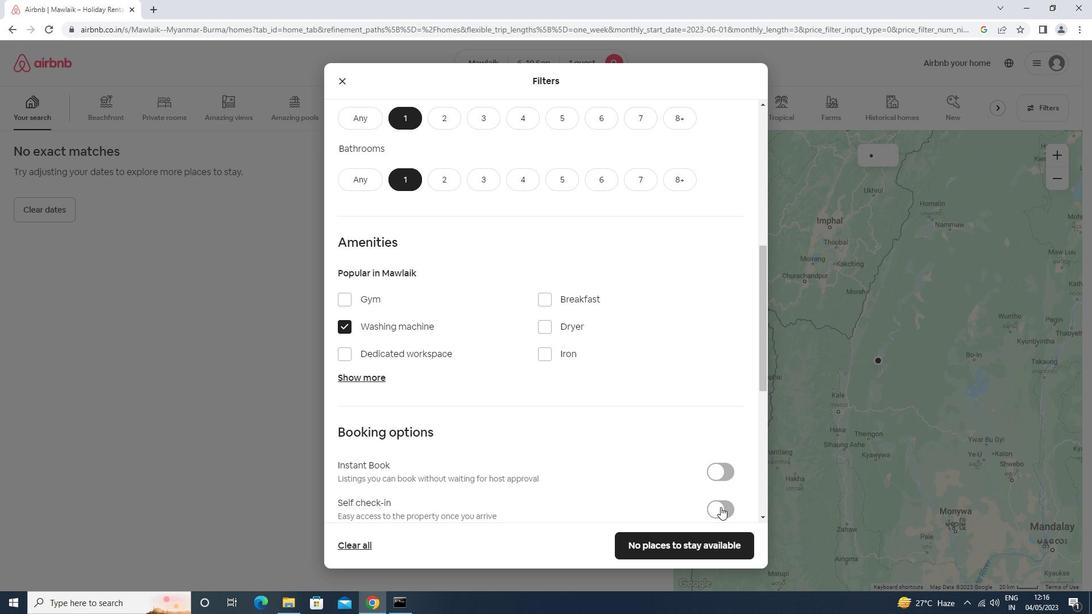 
Action: Mouse pressed left at (722, 506)
Screenshot: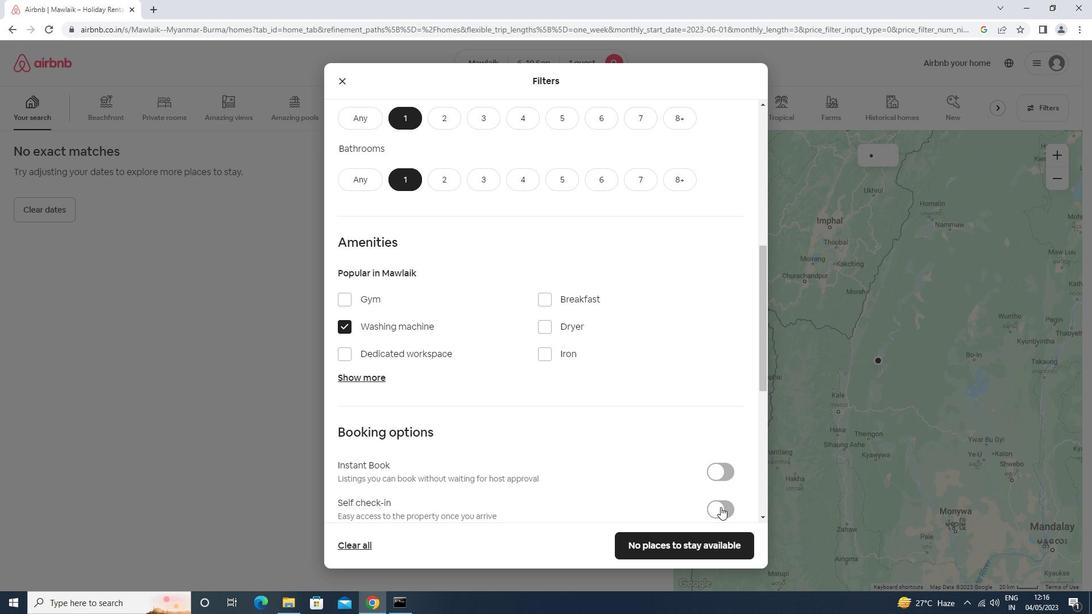 
Action: Mouse moved to (676, 483)
Screenshot: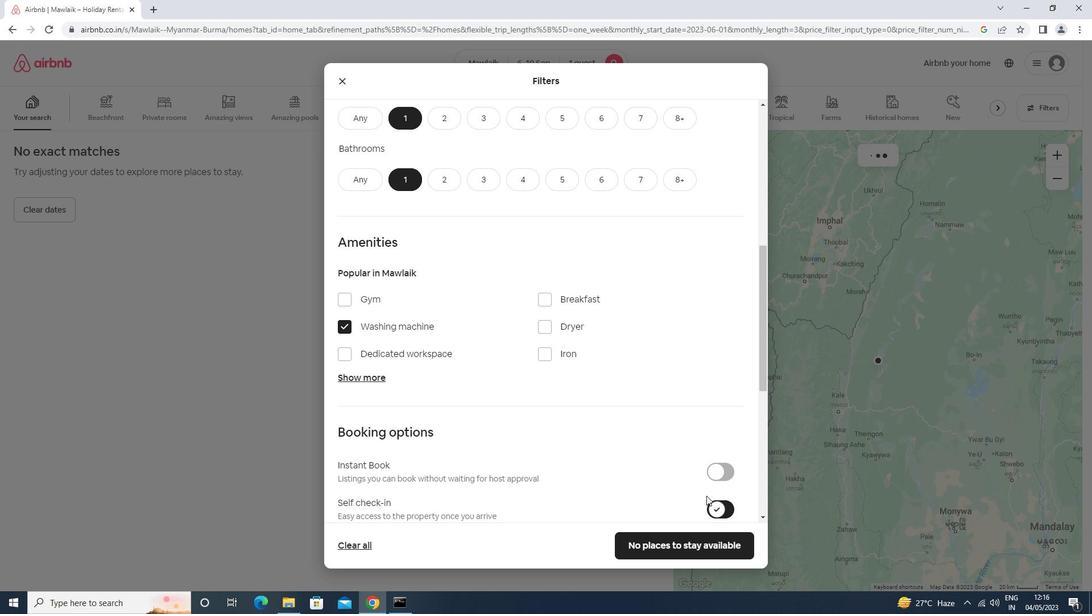 
Action: Mouse scrolled (676, 482) with delta (0, 0)
Screenshot: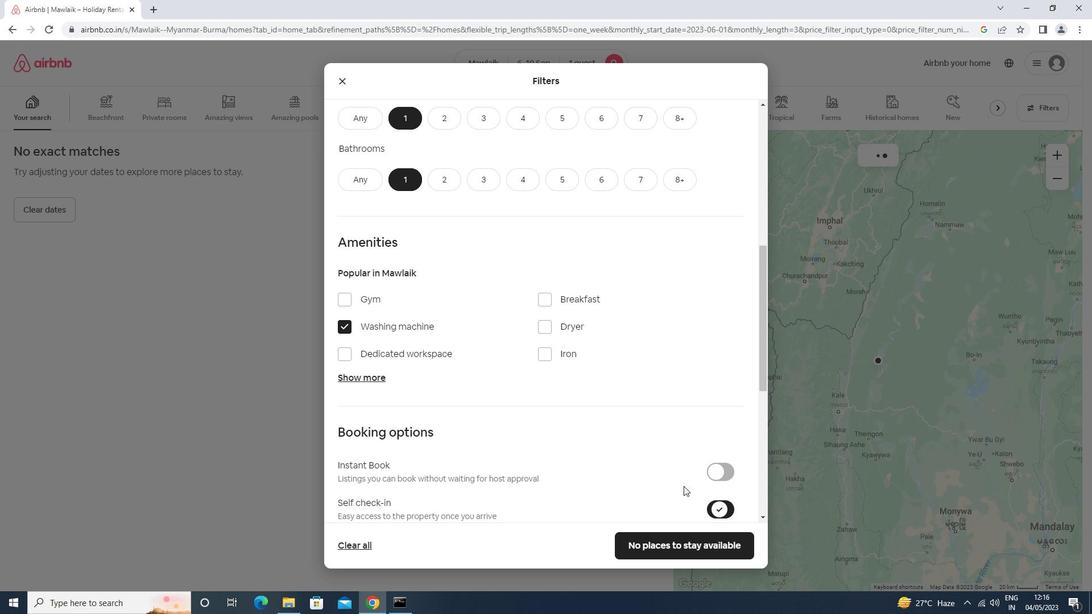 
Action: Mouse scrolled (676, 482) with delta (0, 0)
Screenshot: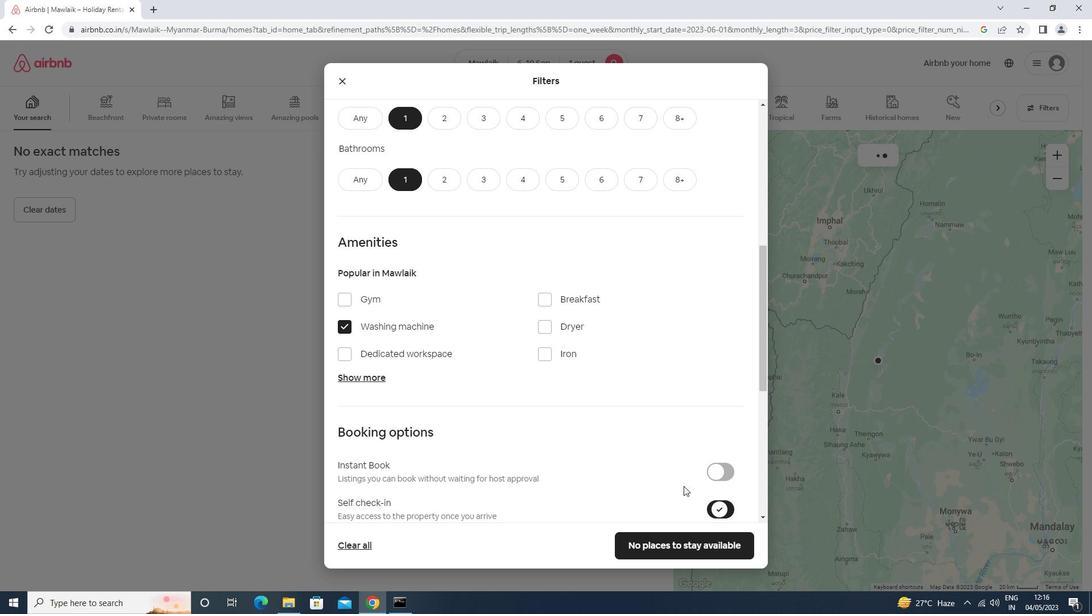 
Action: Mouse scrolled (676, 482) with delta (0, 0)
Screenshot: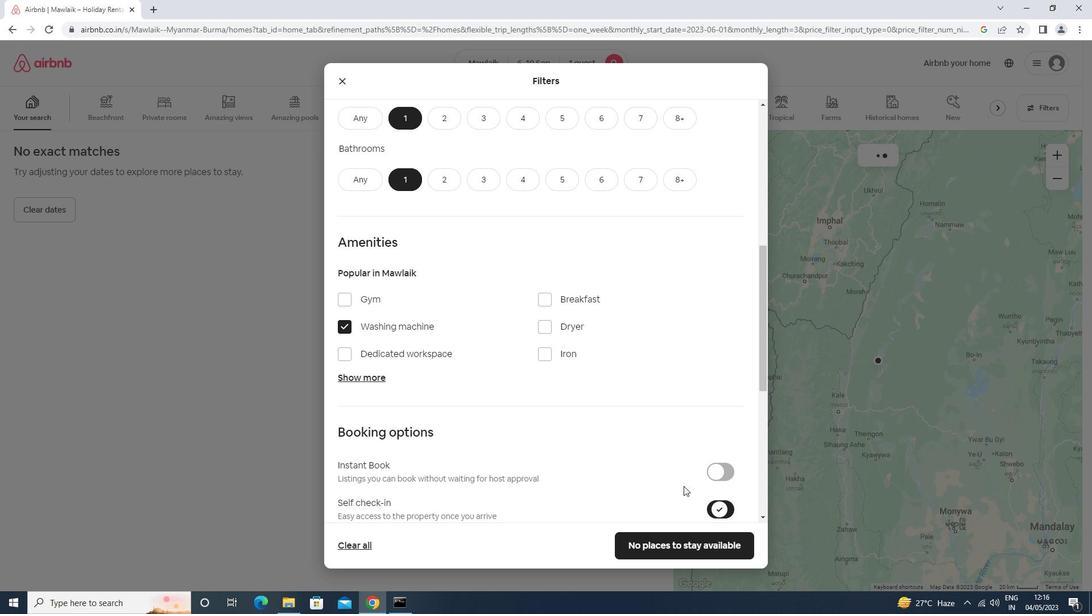 
Action: Mouse scrolled (676, 482) with delta (0, 0)
Screenshot: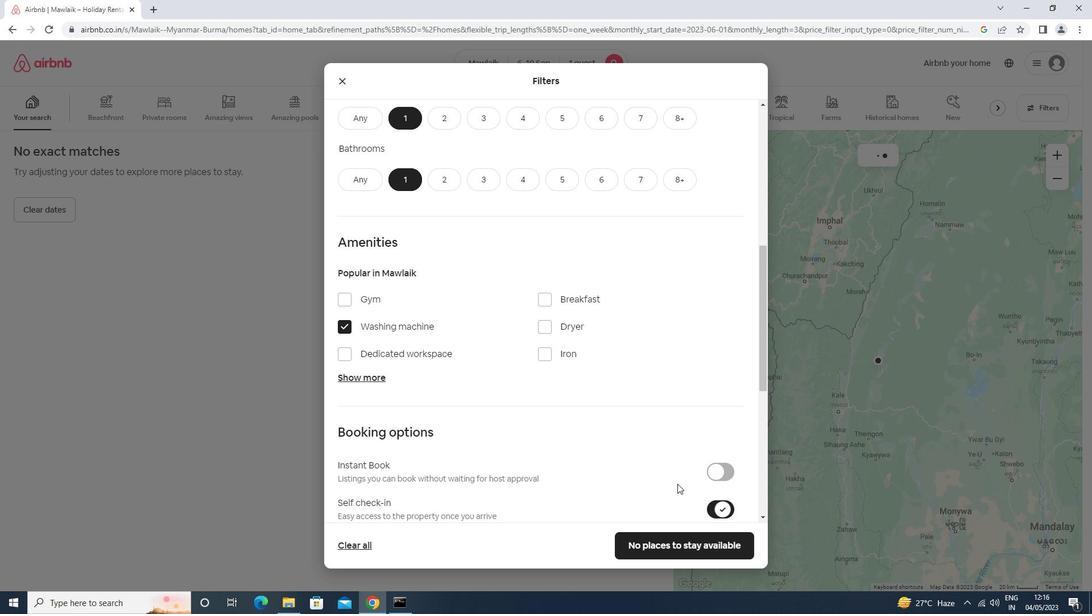 
Action: Mouse scrolled (676, 482) with delta (0, 0)
Screenshot: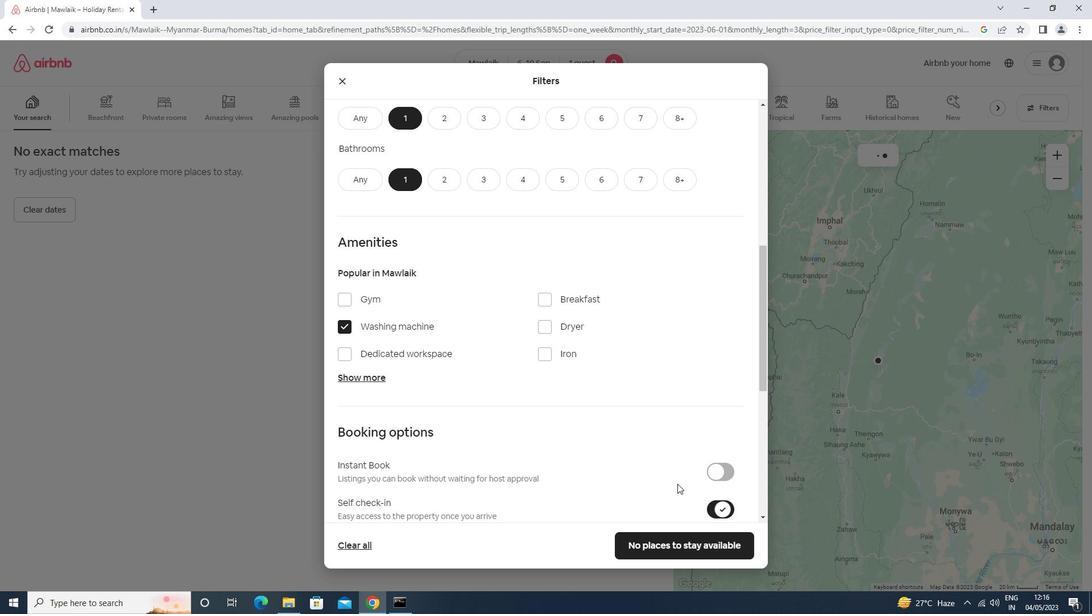 
Action: Mouse scrolled (676, 483) with delta (0, 0)
Screenshot: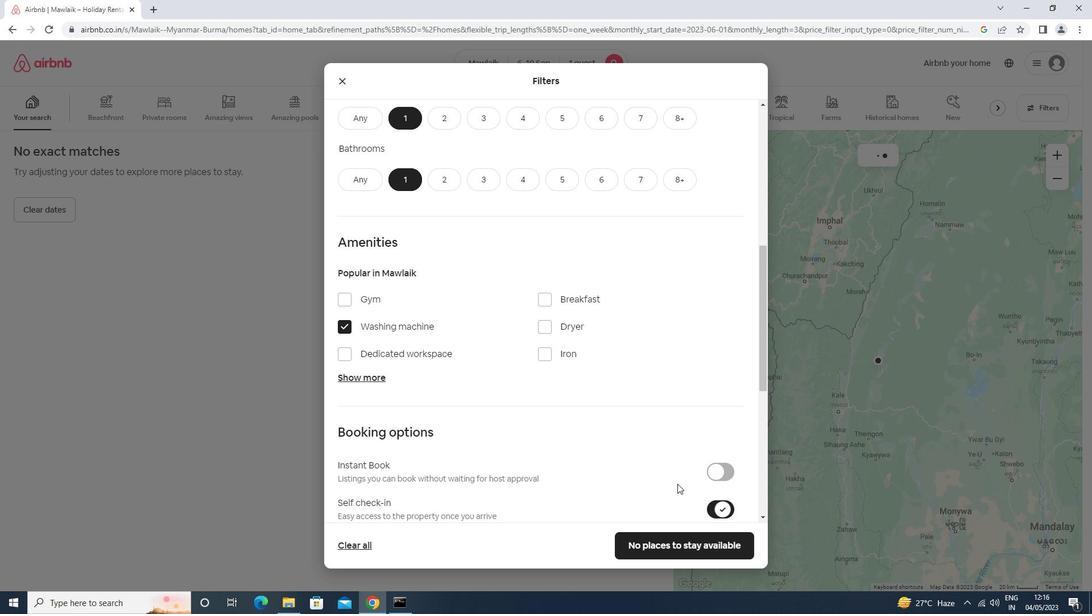 
Action: Mouse scrolled (676, 482) with delta (0, 0)
Screenshot: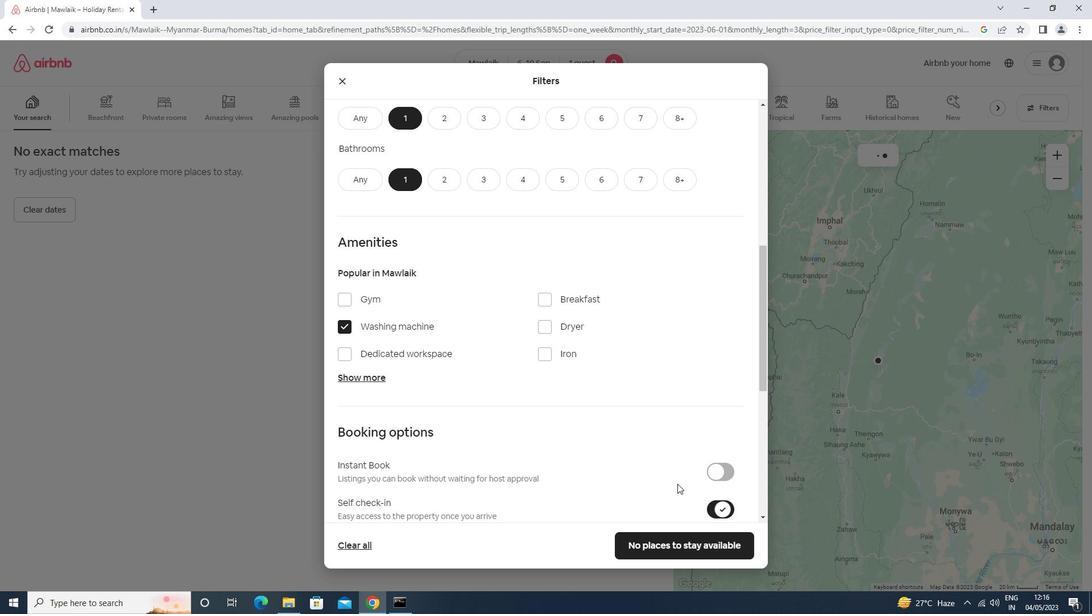 
Action: Mouse moved to (669, 539)
Screenshot: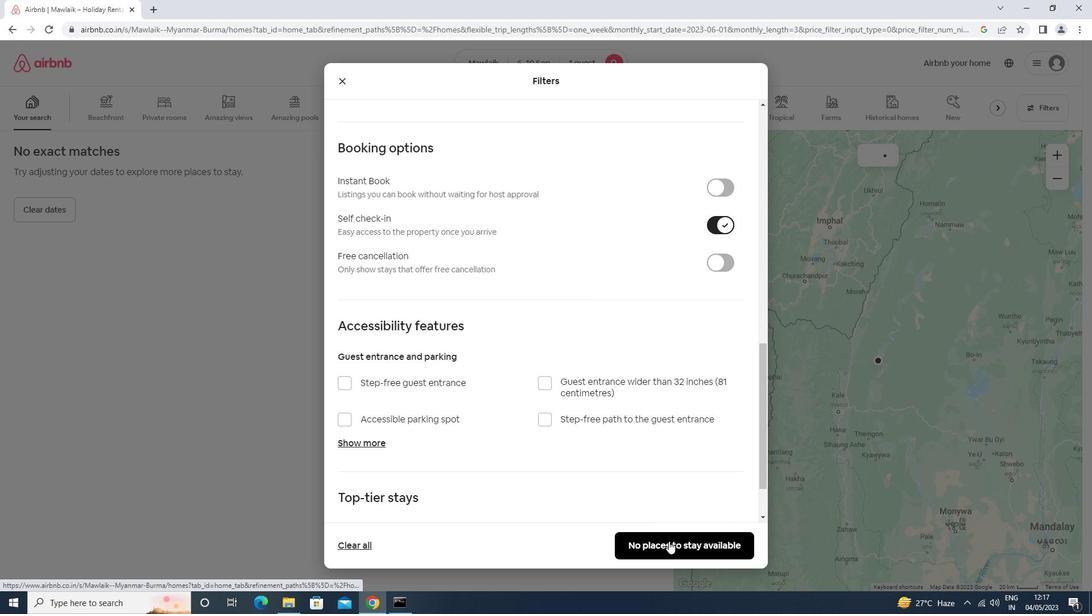 
Action: Mouse pressed left at (669, 539)
Screenshot: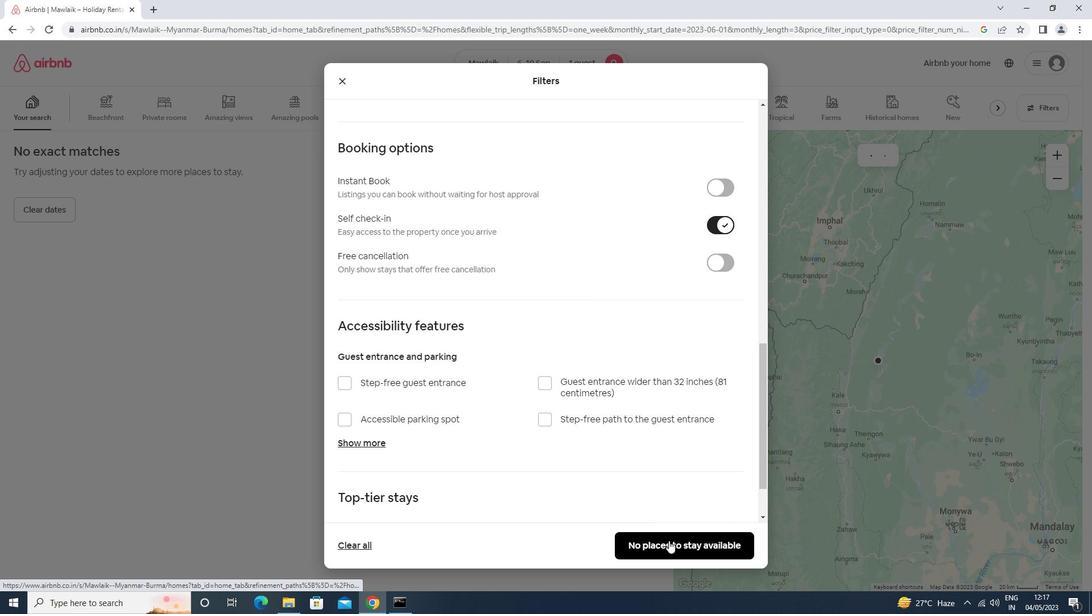 
Action: Mouse moved to (670, 539)
Screenshot: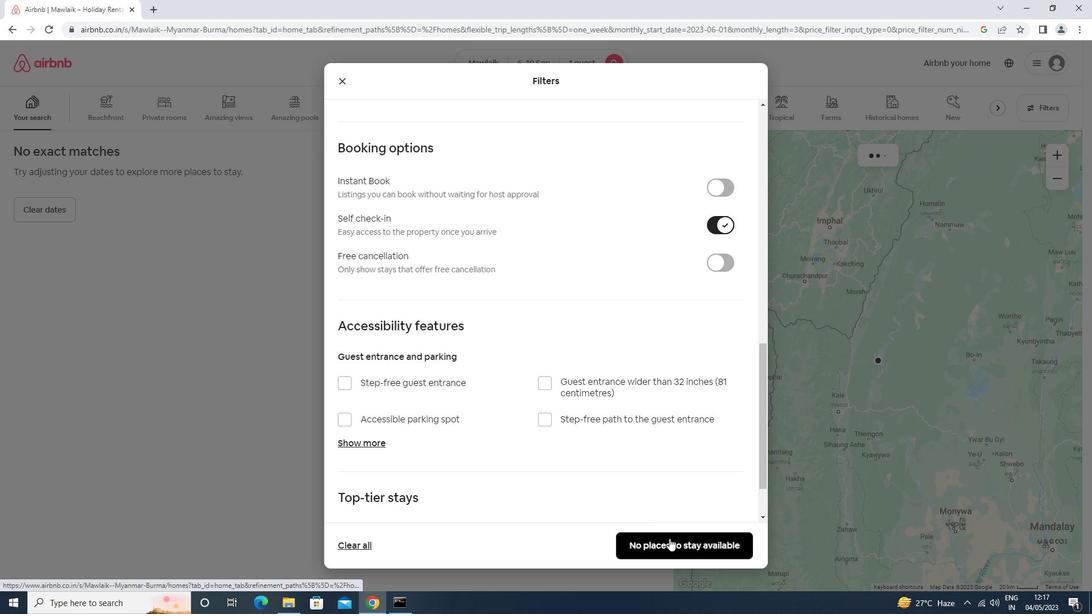 
